 Task: Search one way flight ticket for 2 adults, 2 children, 2 infants in seat in first from Milwaukee: Milwaukee Mitchell International Airport to Greensboro: Piedmont Triad International Airport on 5-1-2023. Choice of flights is JetBlue. Number of bags: 1 carry on bag and 2 checked bags. Price is upto 86000. Outbound departure time preference is 10:30.
Action: Mouse moved to (253, 429)
Screenshot: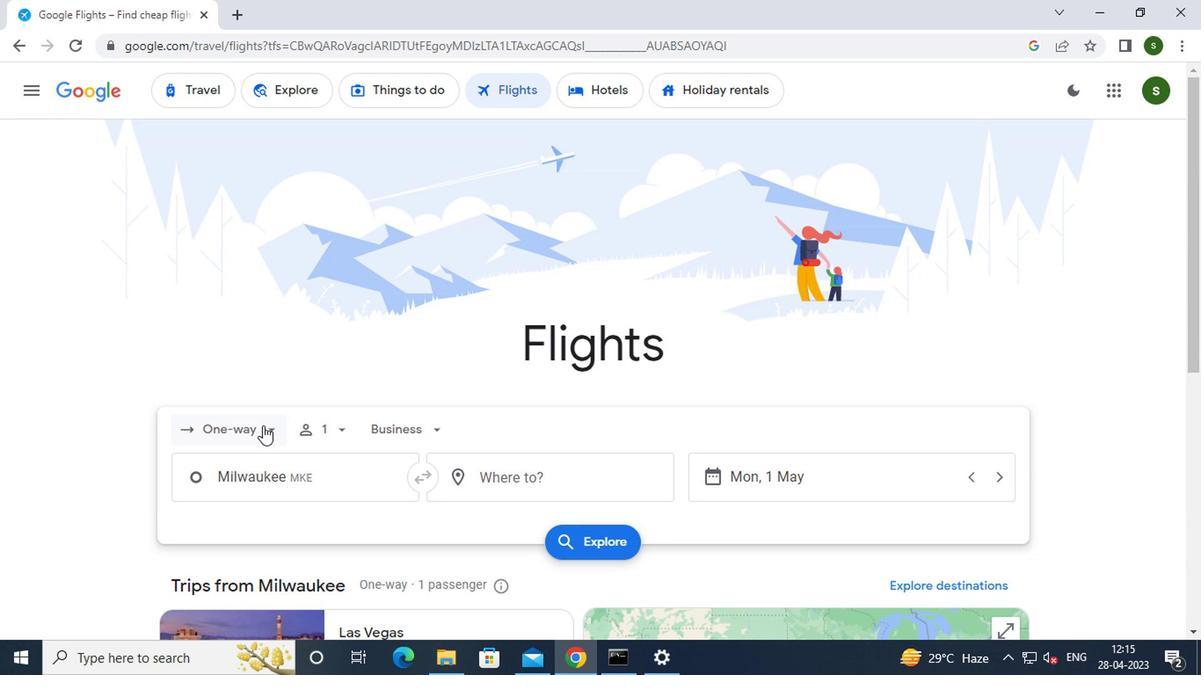 
Action: Mouse pressed left at (253, 429)
Screenshot: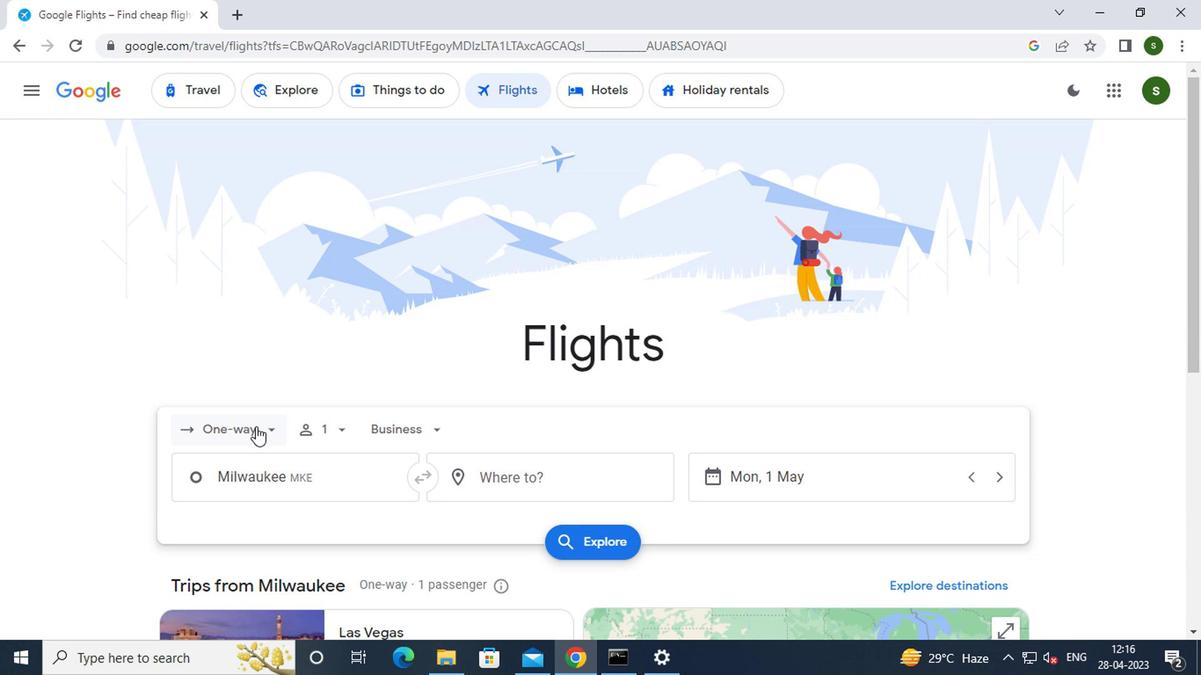 
Action: Mouse moved to (247, 508)
Screenshot: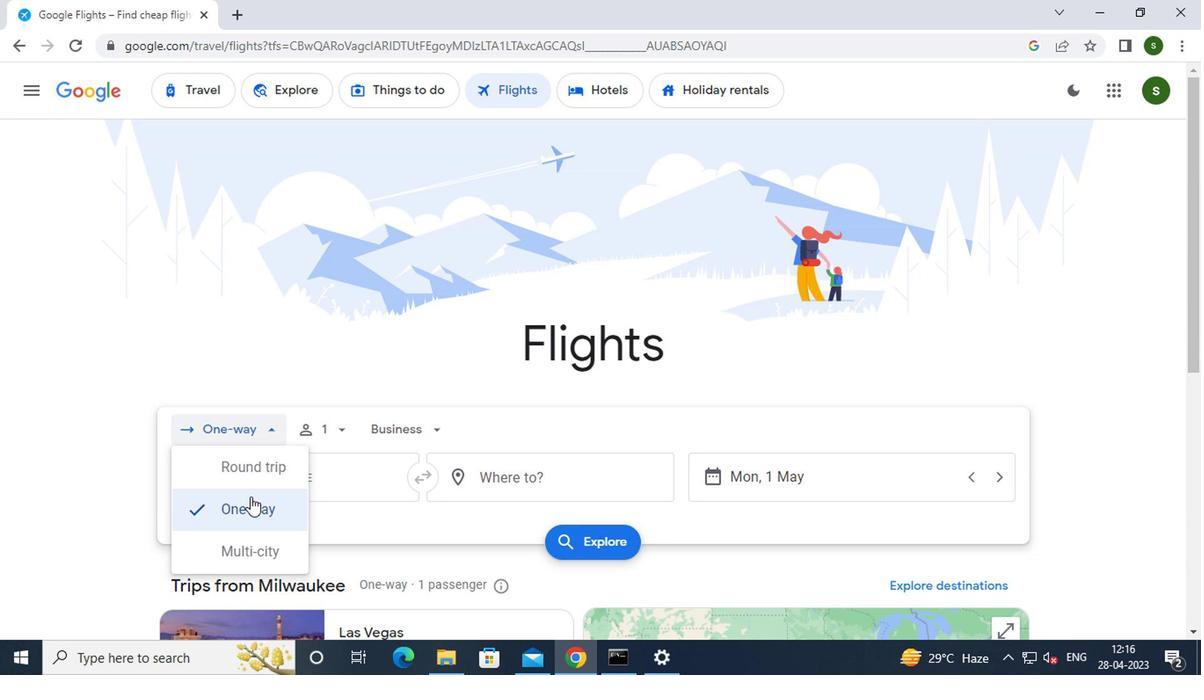 
Action: Mouse pressed left at (247, 508)
Screenshot: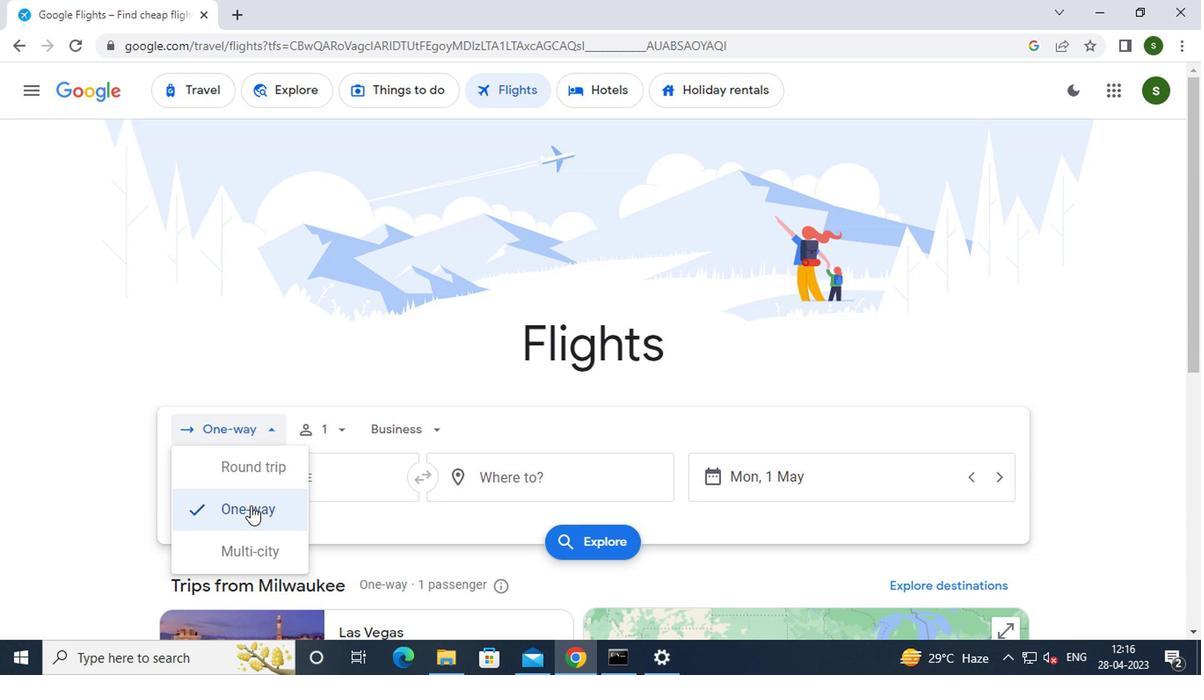 
Action: Mouse moved to (344, 426)
Screenshot: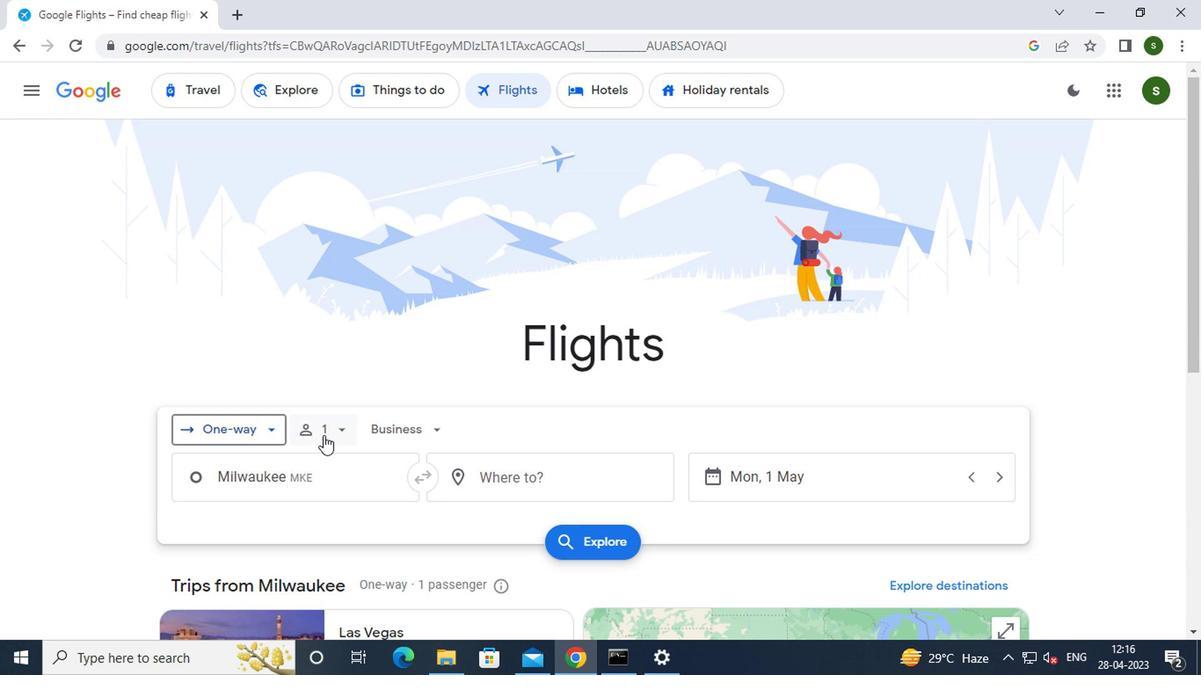 
Action: Mouse pressed left at (344, 426)
Screenshot: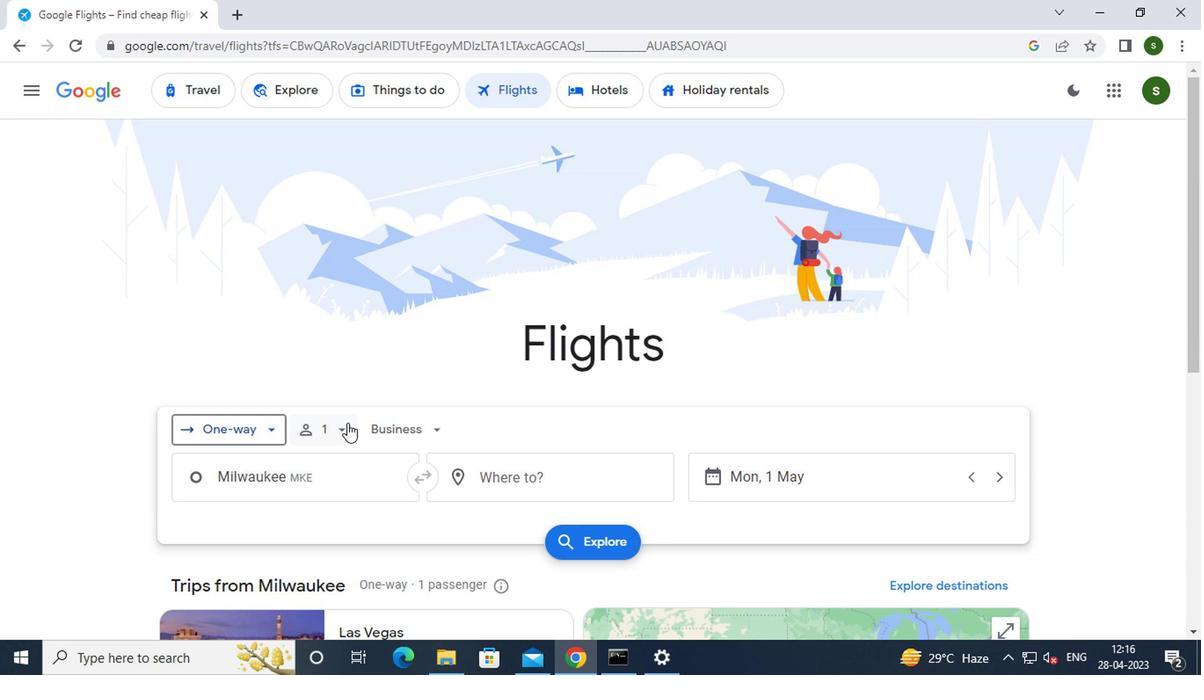 
Action: Mouse moved to (468, 475)
Screenshot: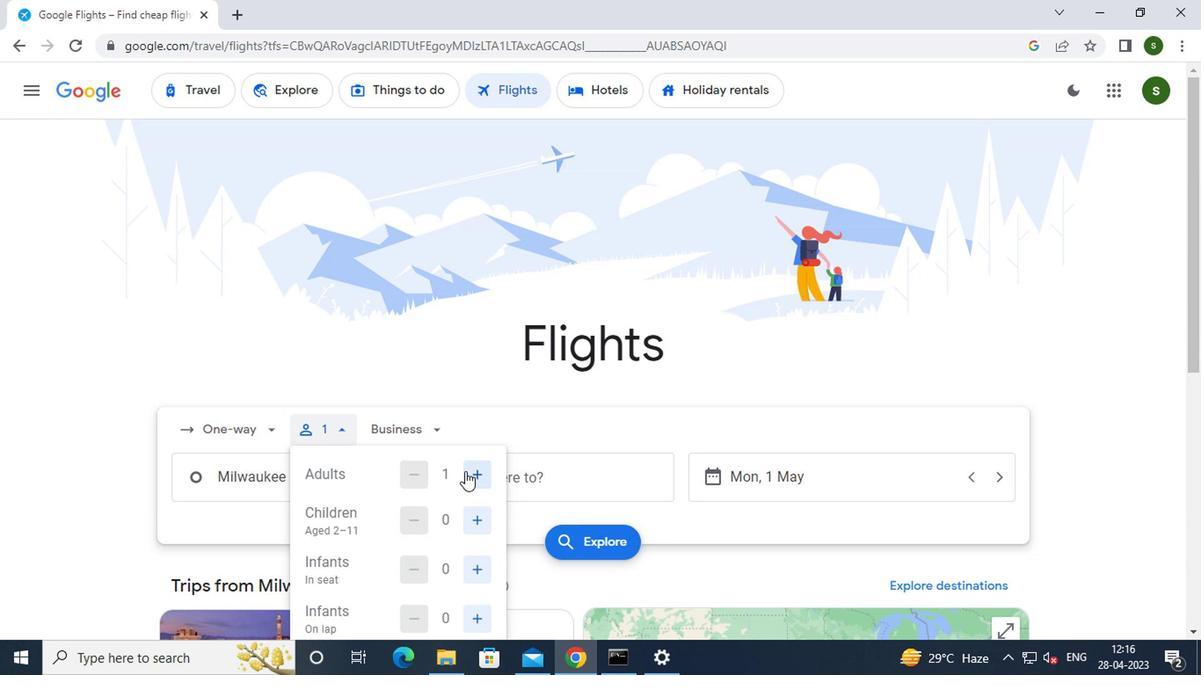 
Action: Mouse pressed left at (468, 475)
Screenshot: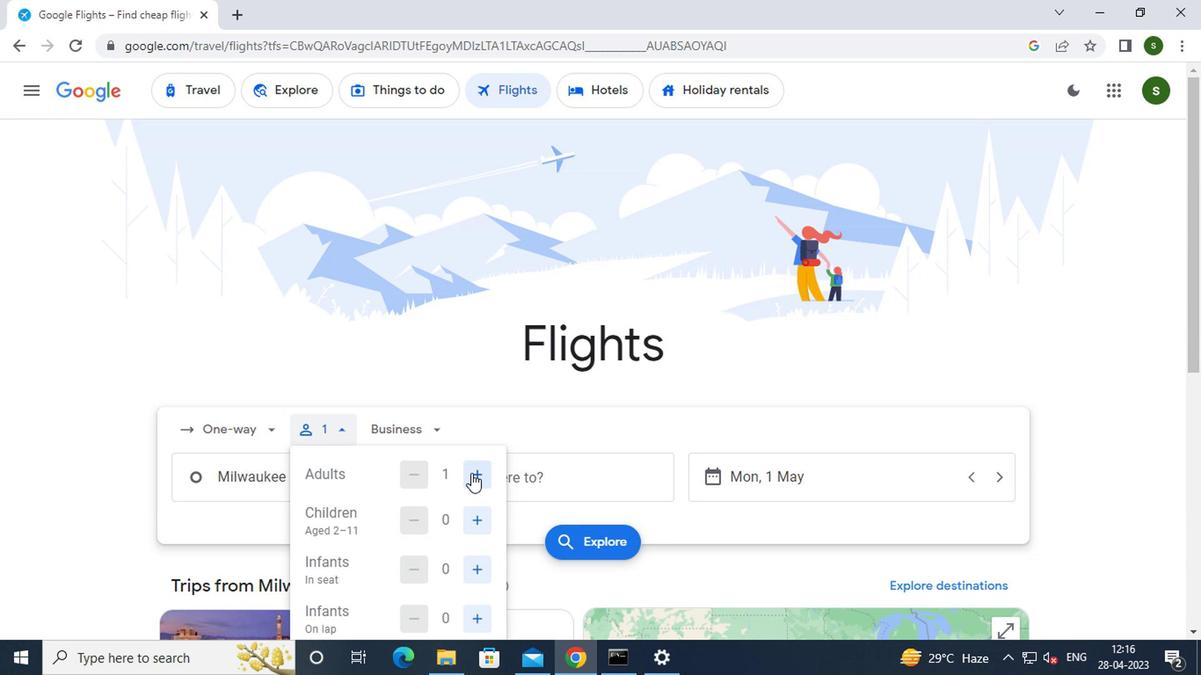 
Action: Mouse moved to (475, 525)
Screenshot: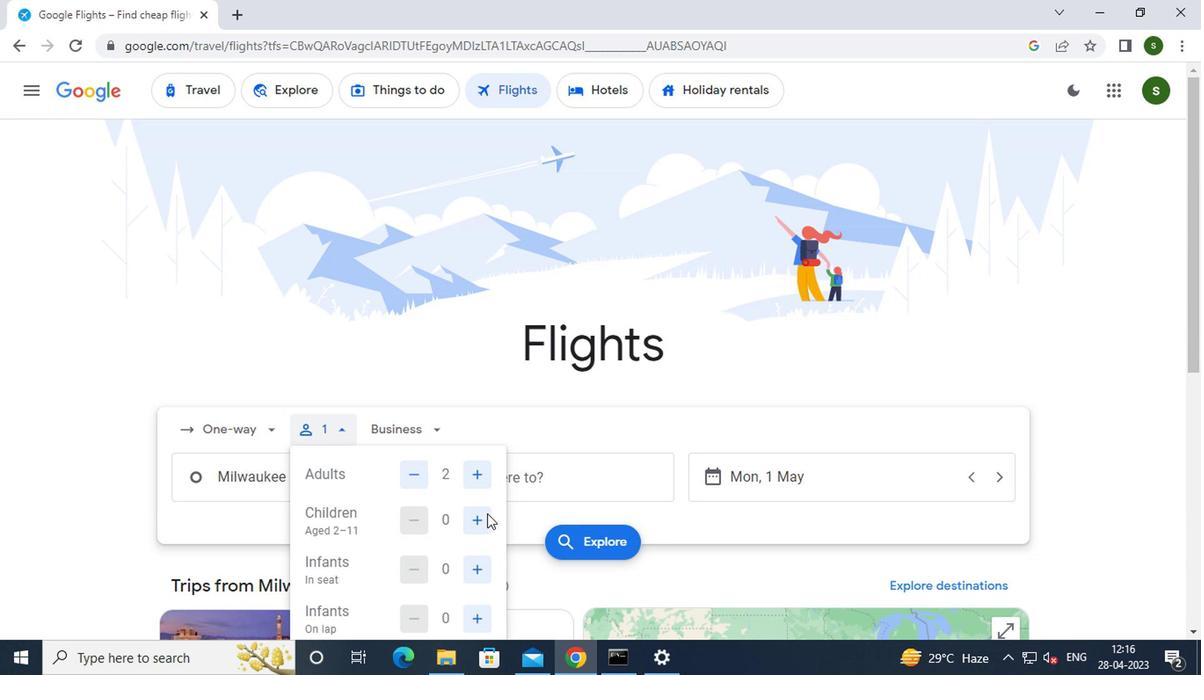 
Action: Mouse pressed left at (475, 525)
Screenshot: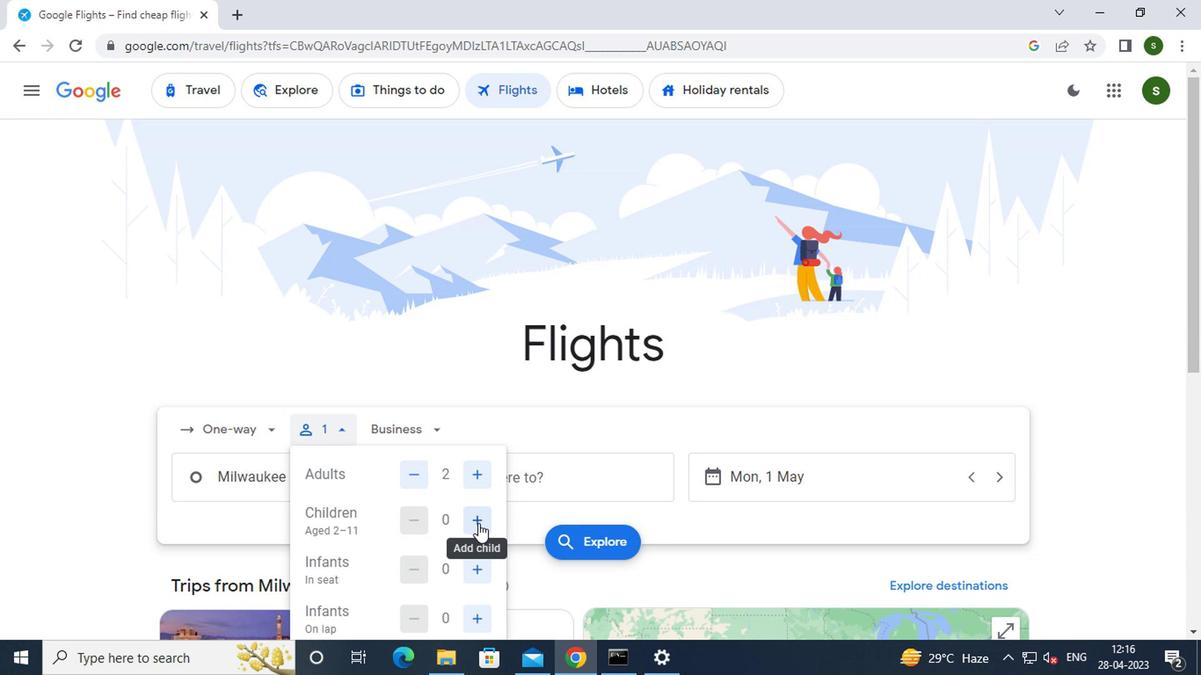 
Action: Mouse pressed left at (475, 525)
Screenshot: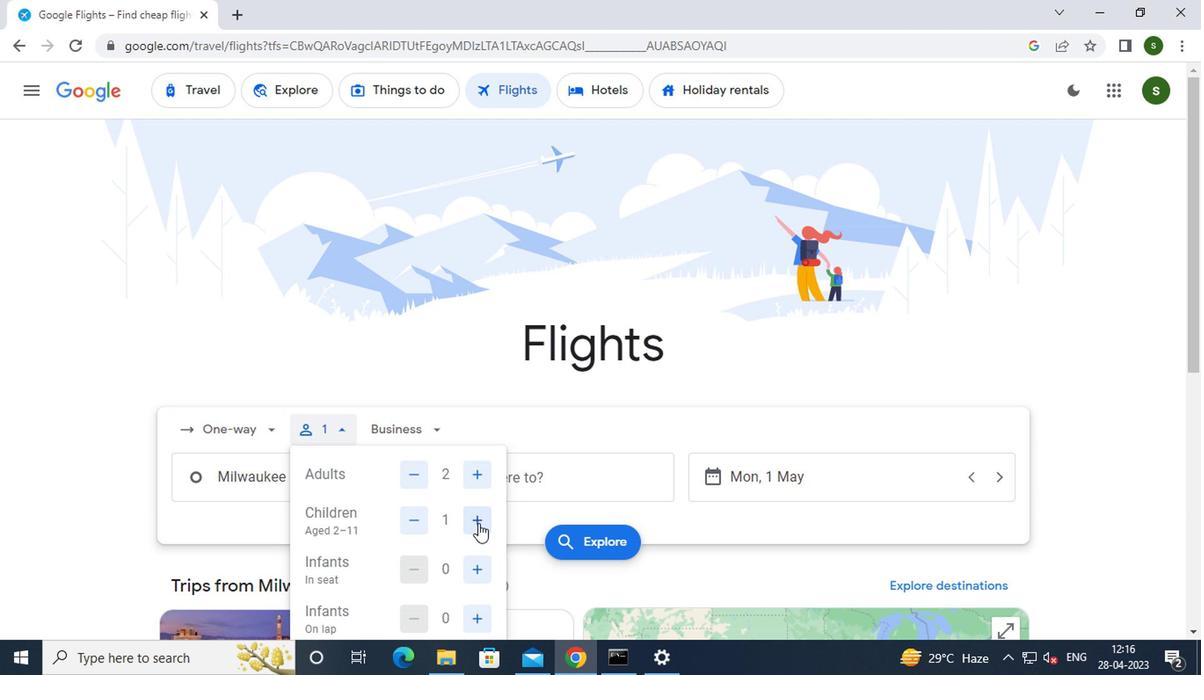 
Action: Mouse moved to (472, 563)
Screenshot: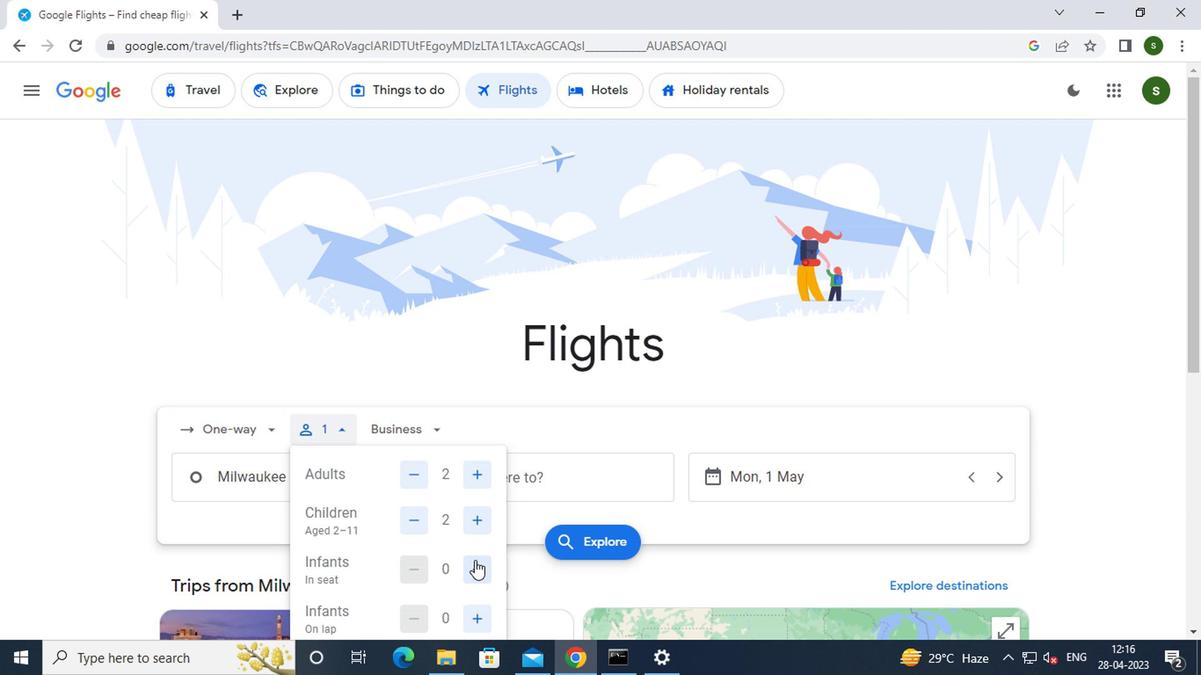 
Action: Mouse pressed left at (472, 563)
Screenshot: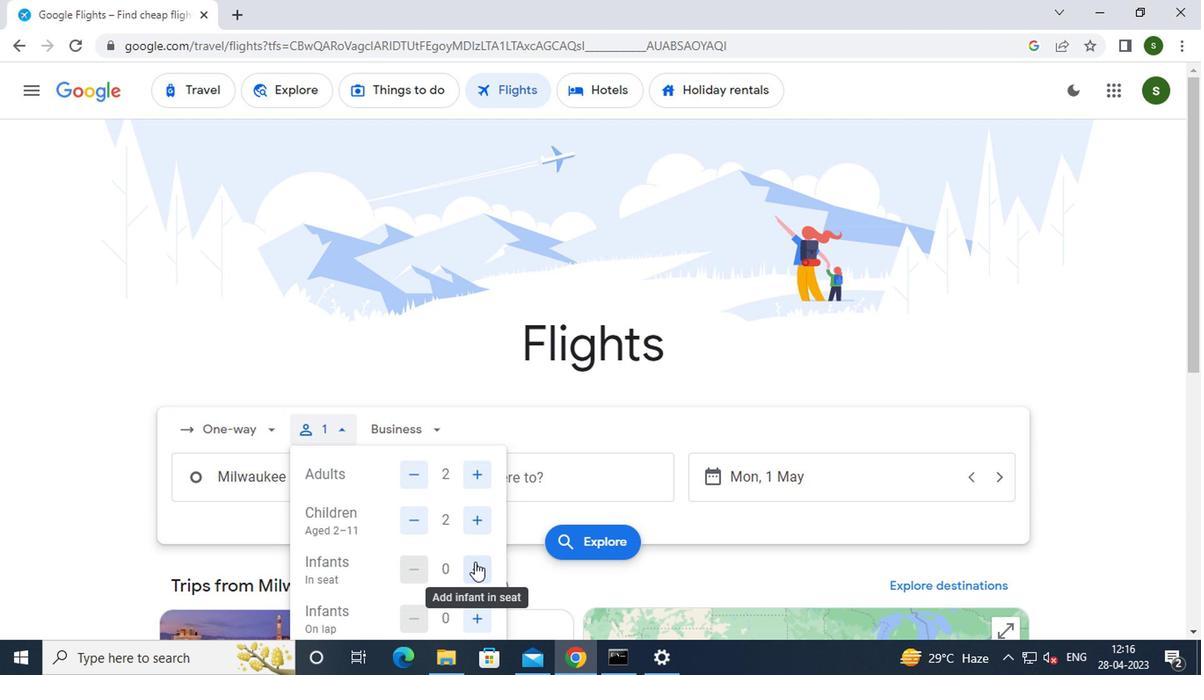 
Action: Mouse pressed left at (472, 563)
Screenshot: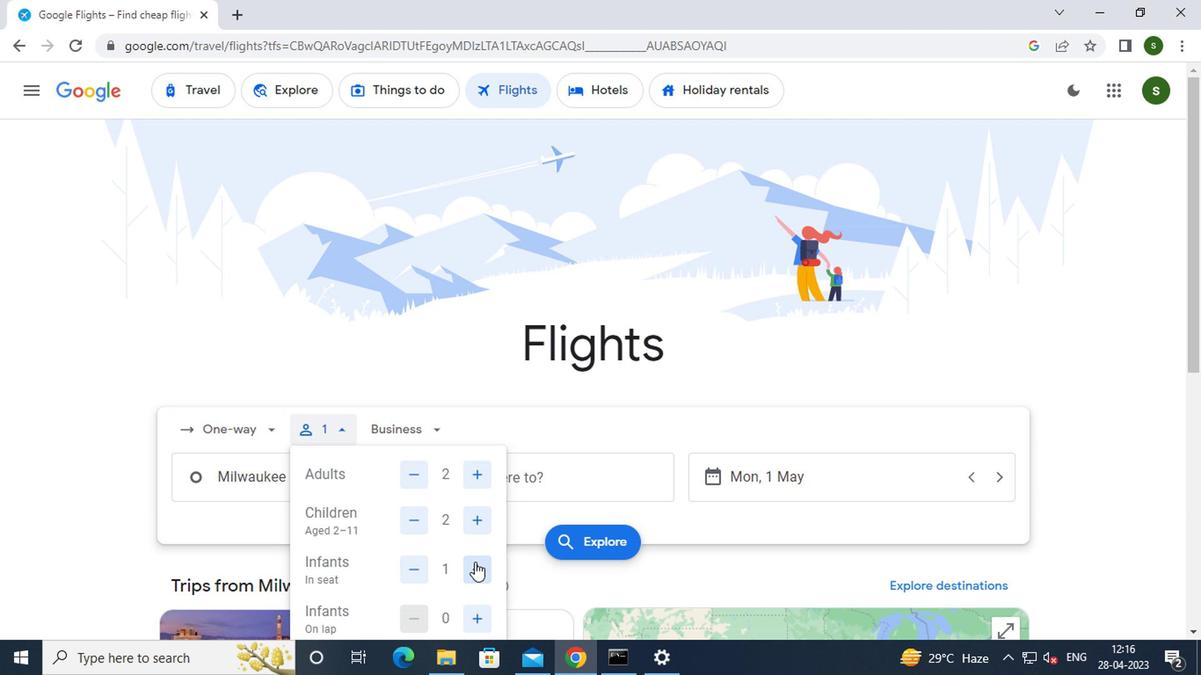 
Action: Mouse moved to (425, 426)
Screenshot: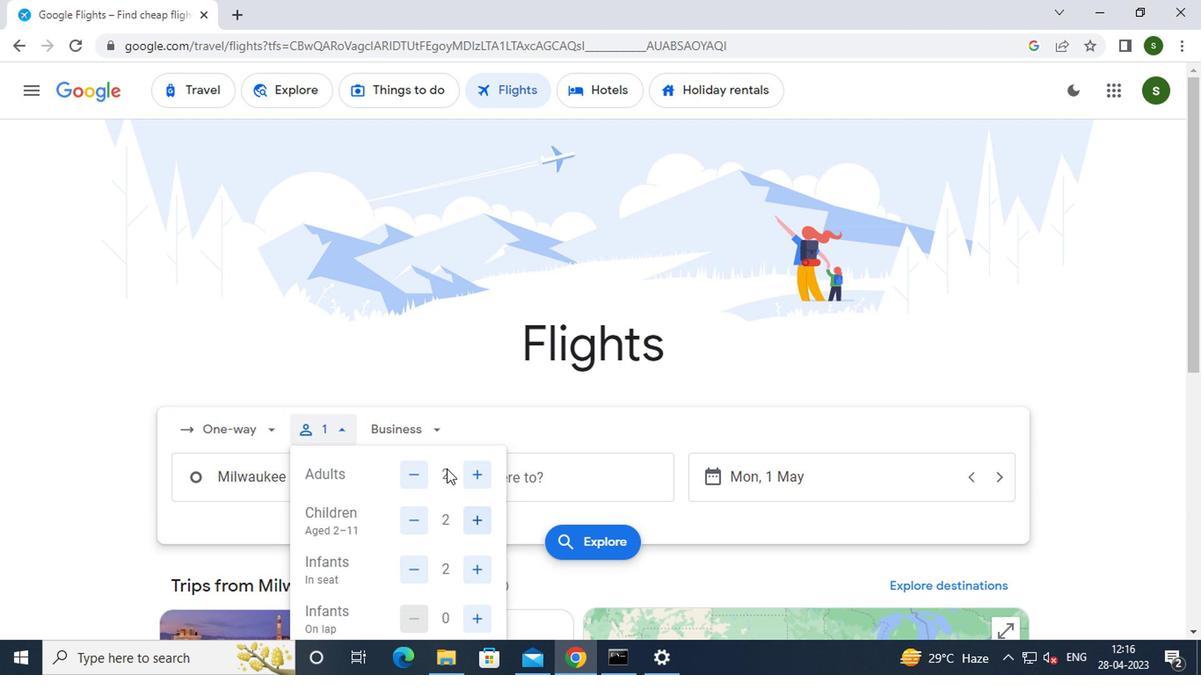 
Action: Mouse pressed left at (425, 426)
Screenshot: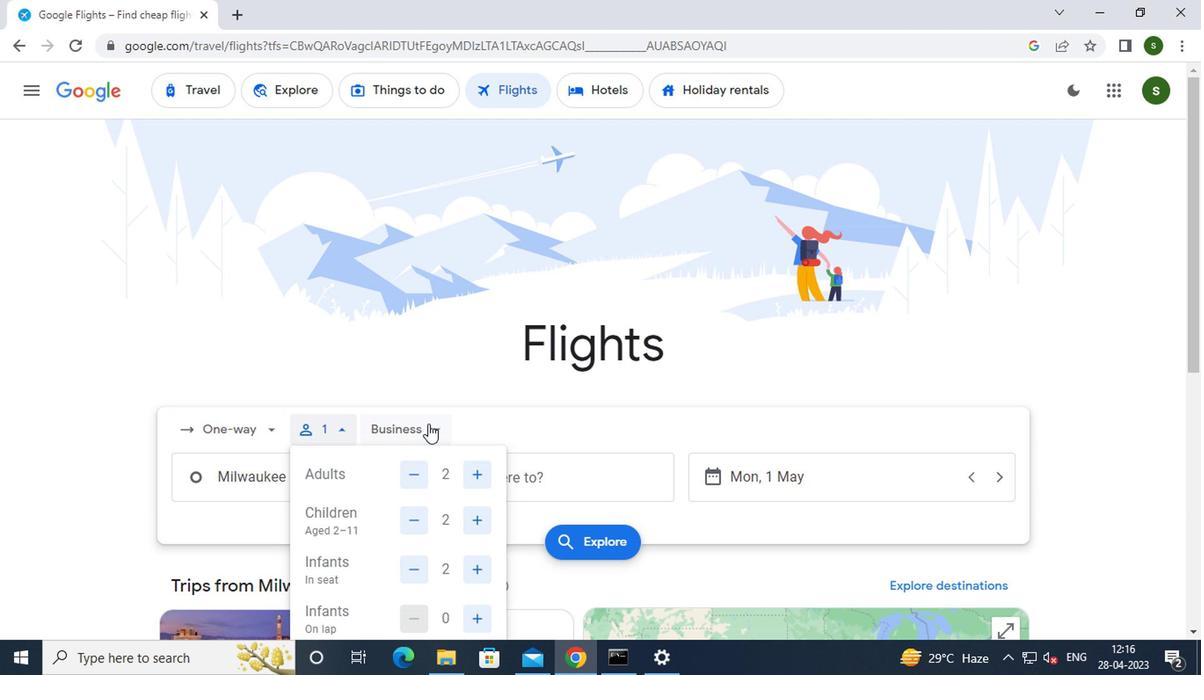 
Action: Mouse moved to (437, 601)
Screenshot: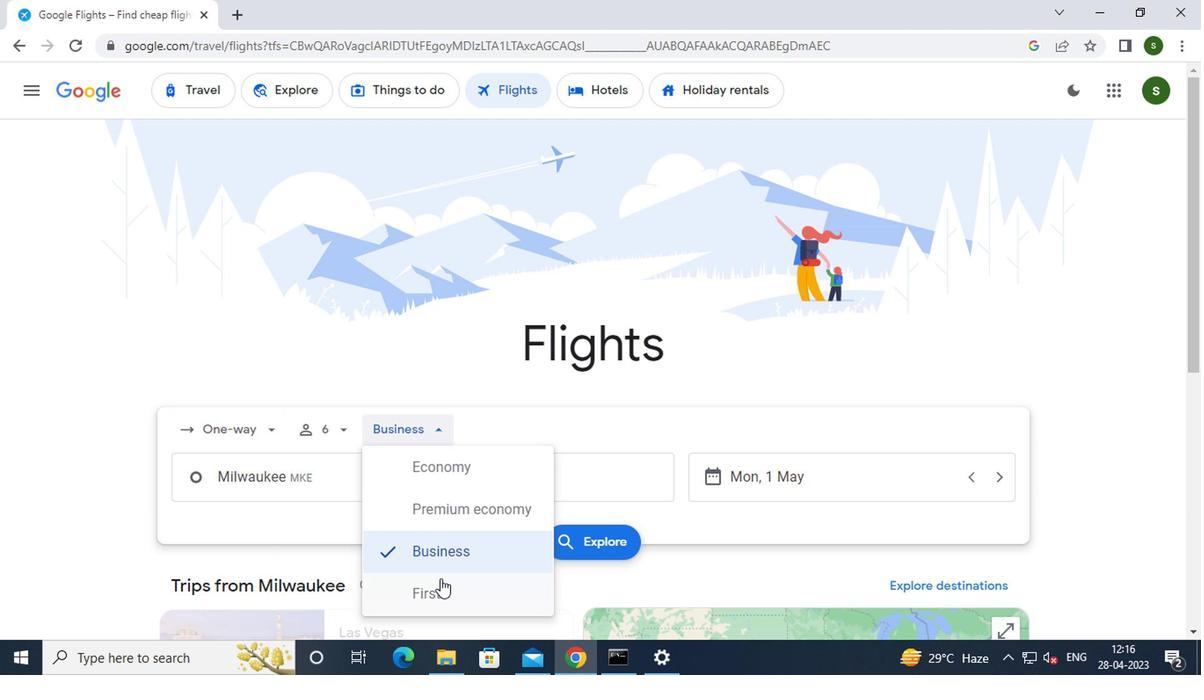 
Action: Mouse pressed left at (437, 601)
Screenshot: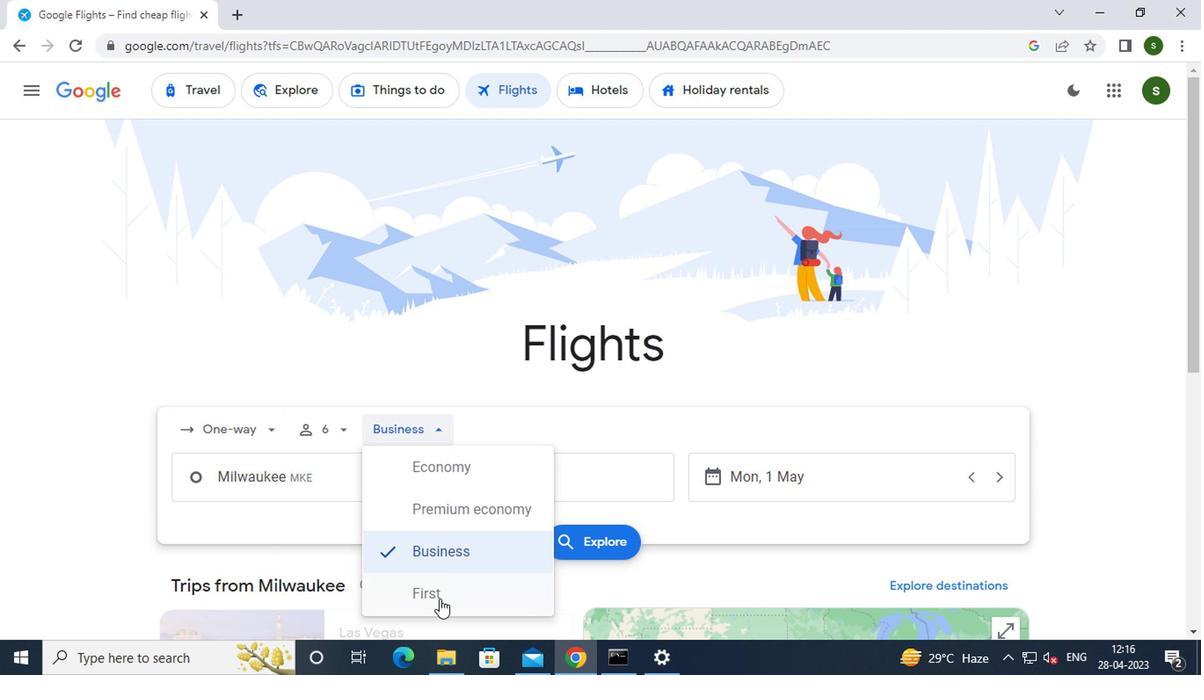 
Action: Mouse moved to (300, 488)
Screenshot: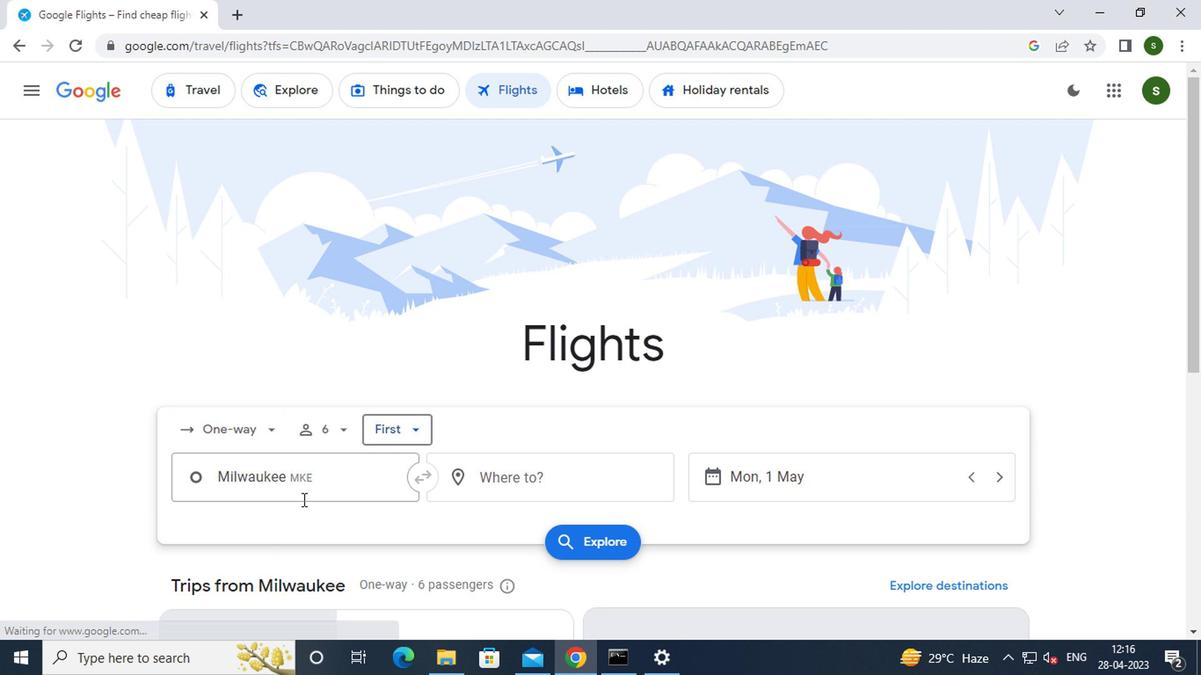 
Action: Mouse pressed left at (300, 488)
Screenshot: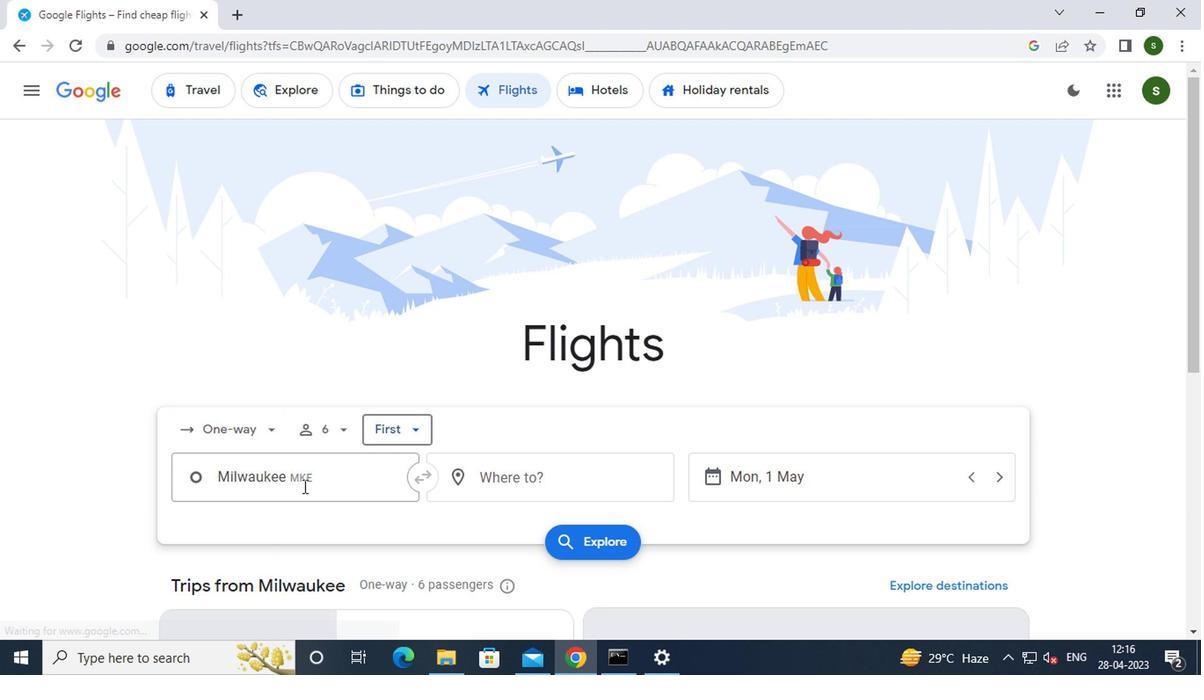 
Action: Key pressed <Key.backspace><Key.caps_lock>m<Key.caps_lock>ilwaukee
Screenshot: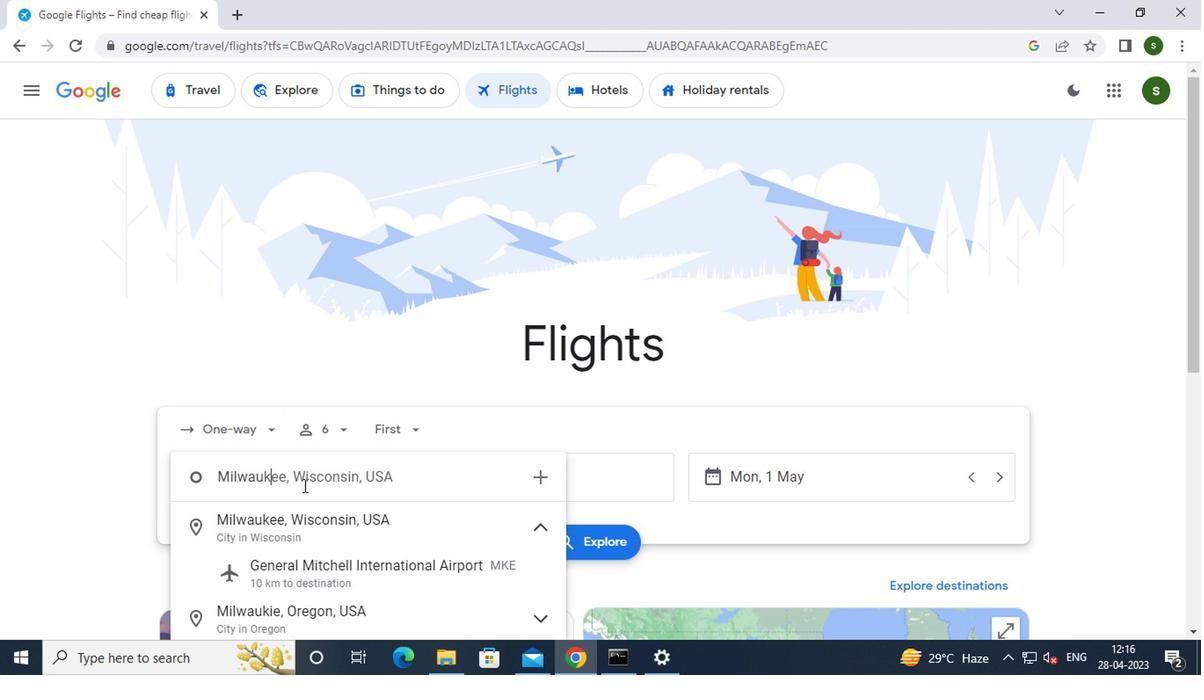 
Action: Mouse moved to (356, 566)
Screenshot: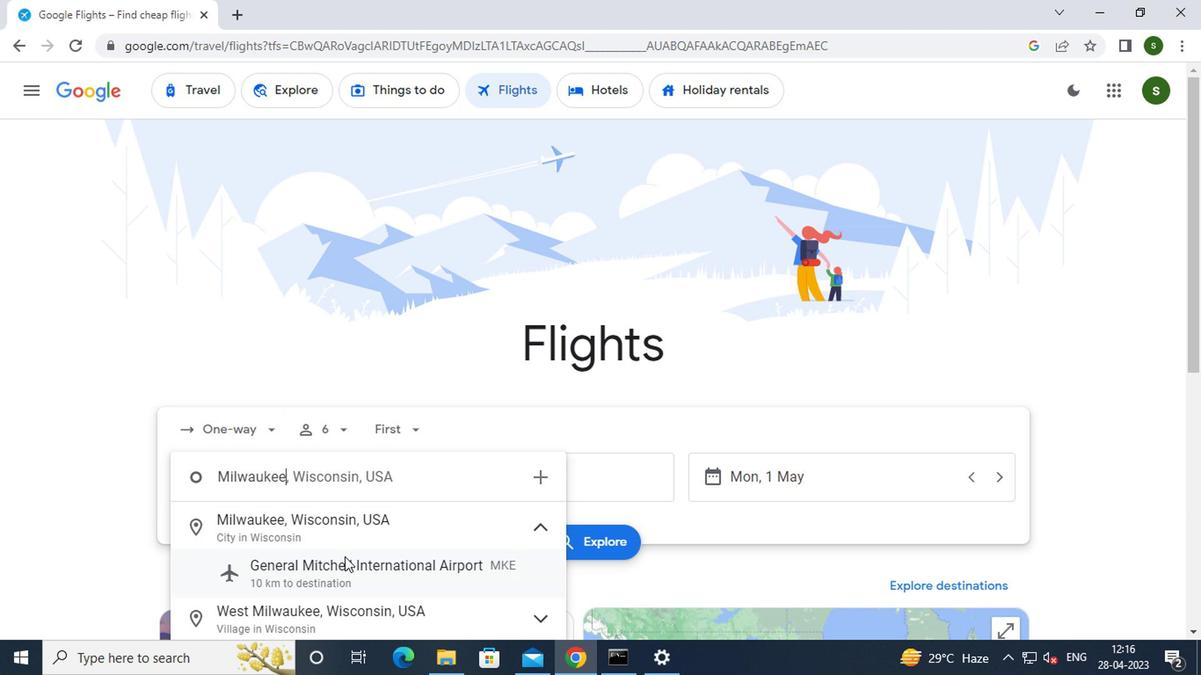 
Action: Mouse pressed left at (356, 566)
Screenshot: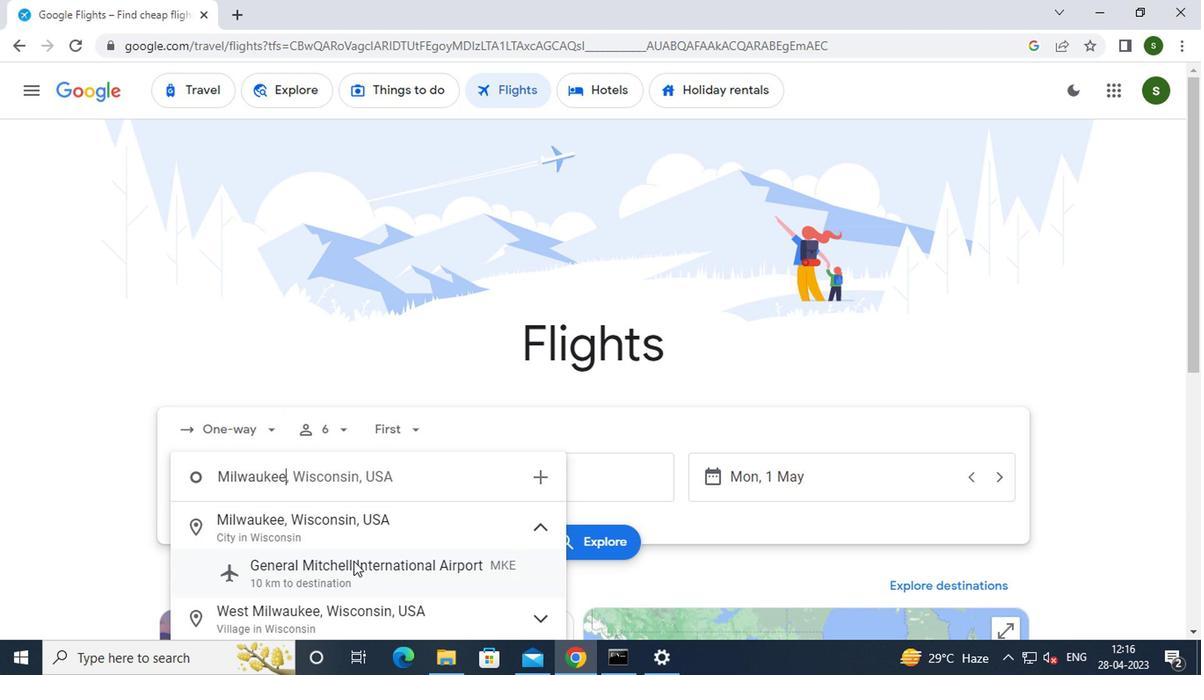 
Action: Mouse moved to (558, 492)
Screenshot: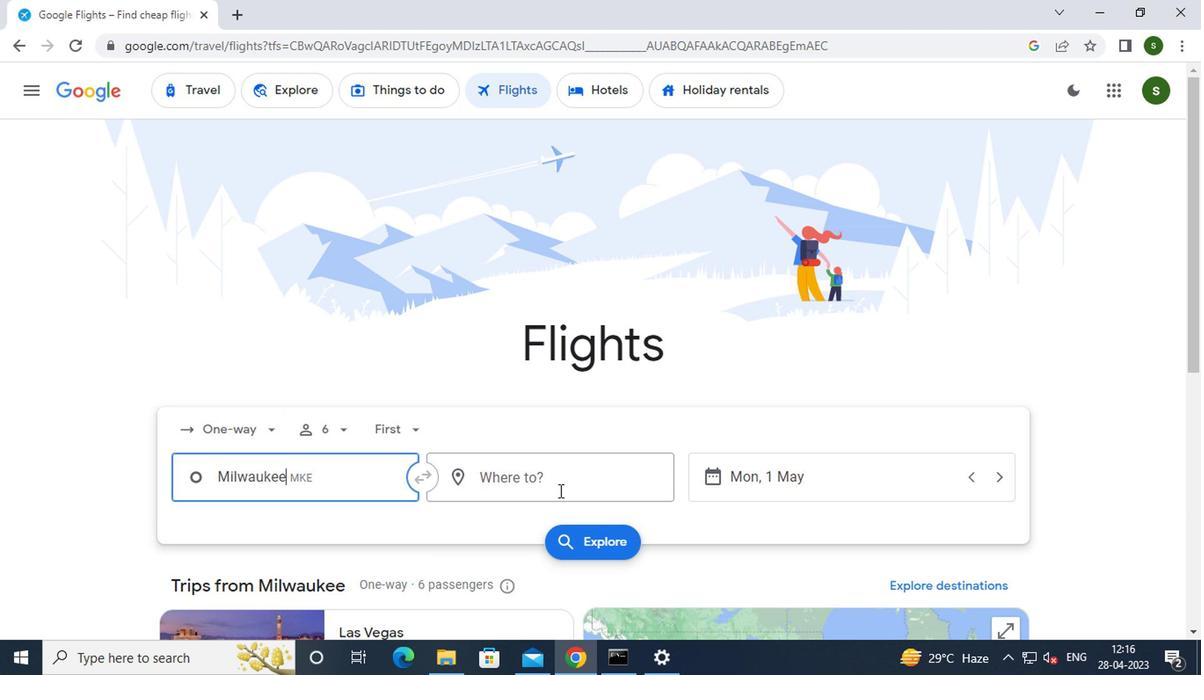
Action: Mouse pressed left at (558, 492)
Screenshot: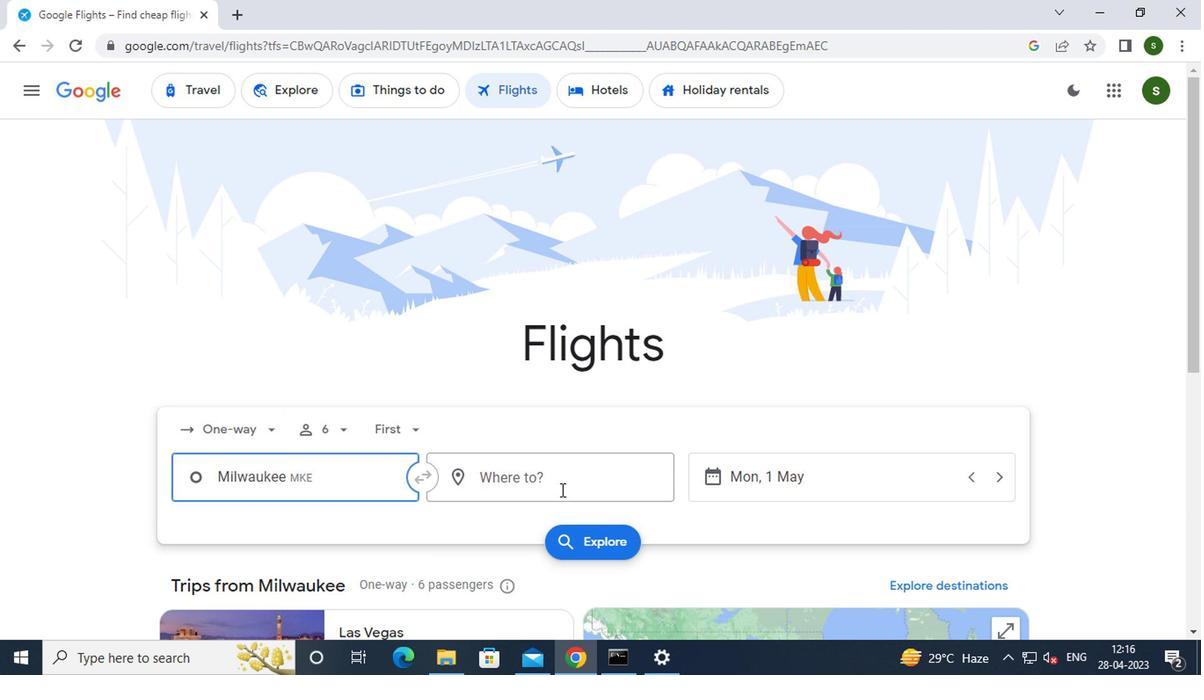 
Action: Key pressed <Key.caps_lock>g<Key.caps_lock>reensboro
Screenshot: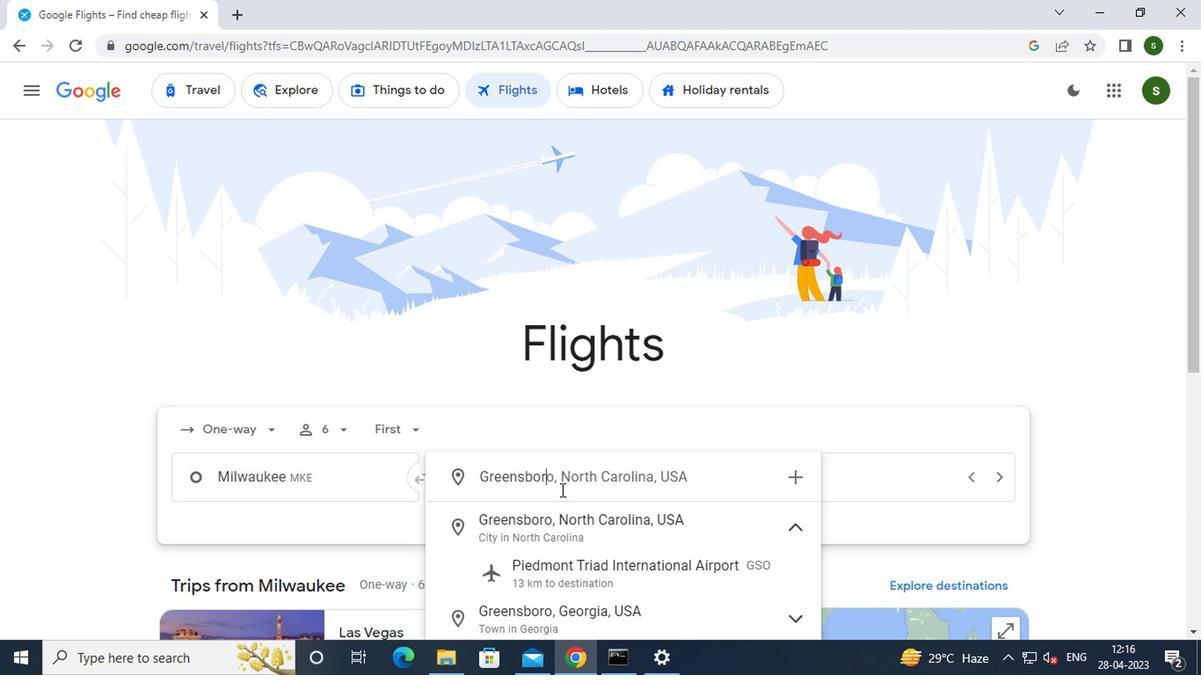 
Action: Mouse moved to (561, 581)
Screenshot: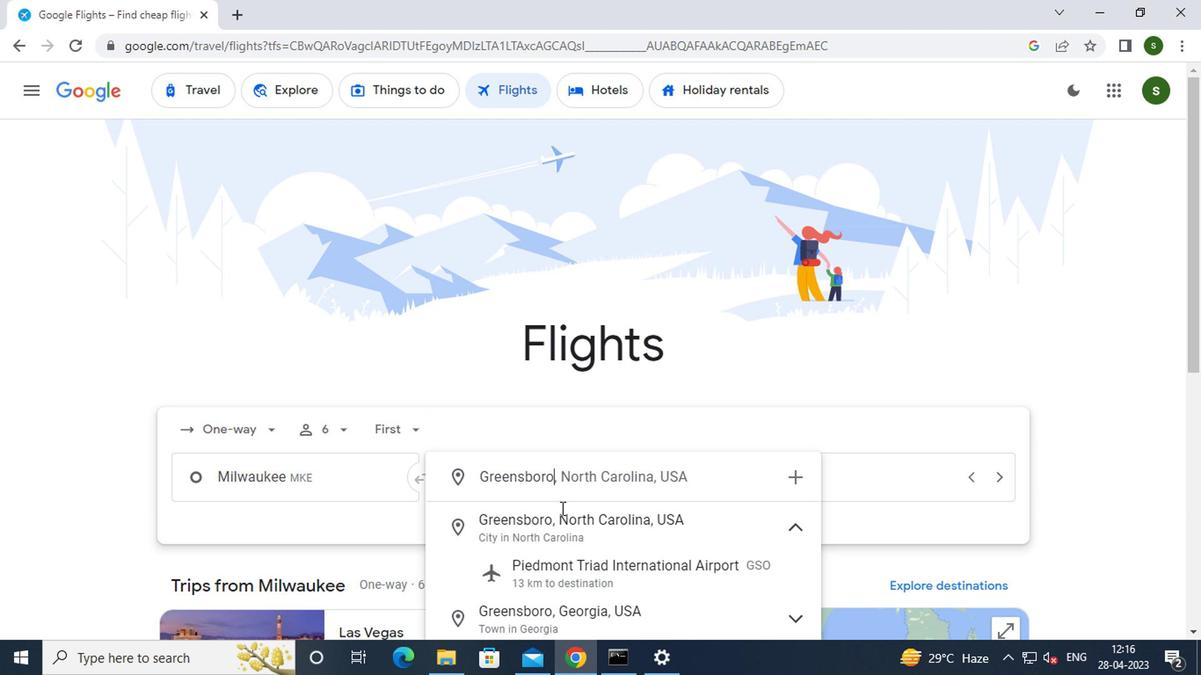 
Action: Mouse pressed left at (561, 581)
Screenshot: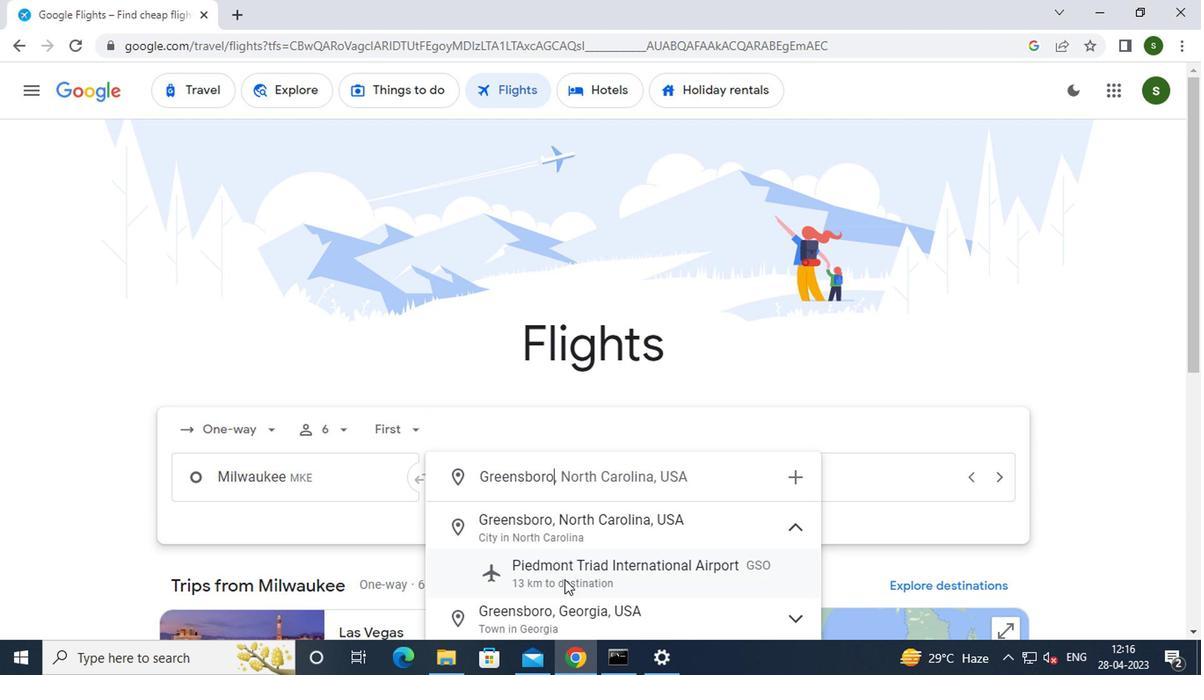 
Action: Mouse moved to (758, 481)
Screenshot: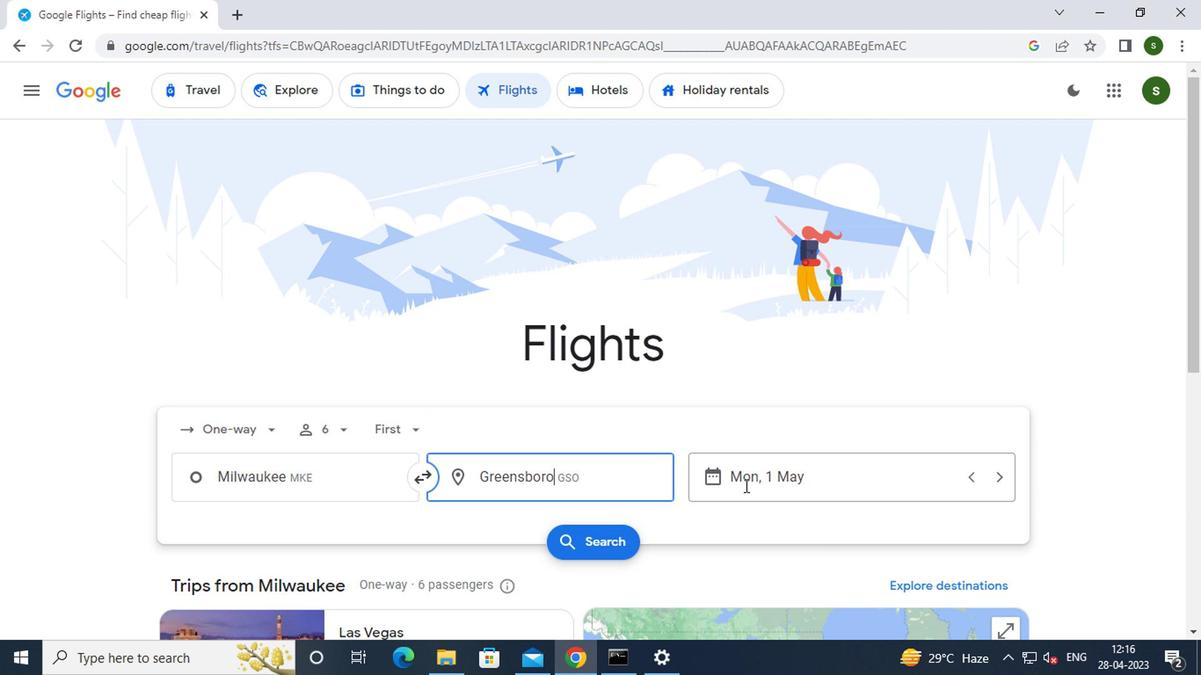 
Action: Mouse pressed left at (758, 481)
Screenshot: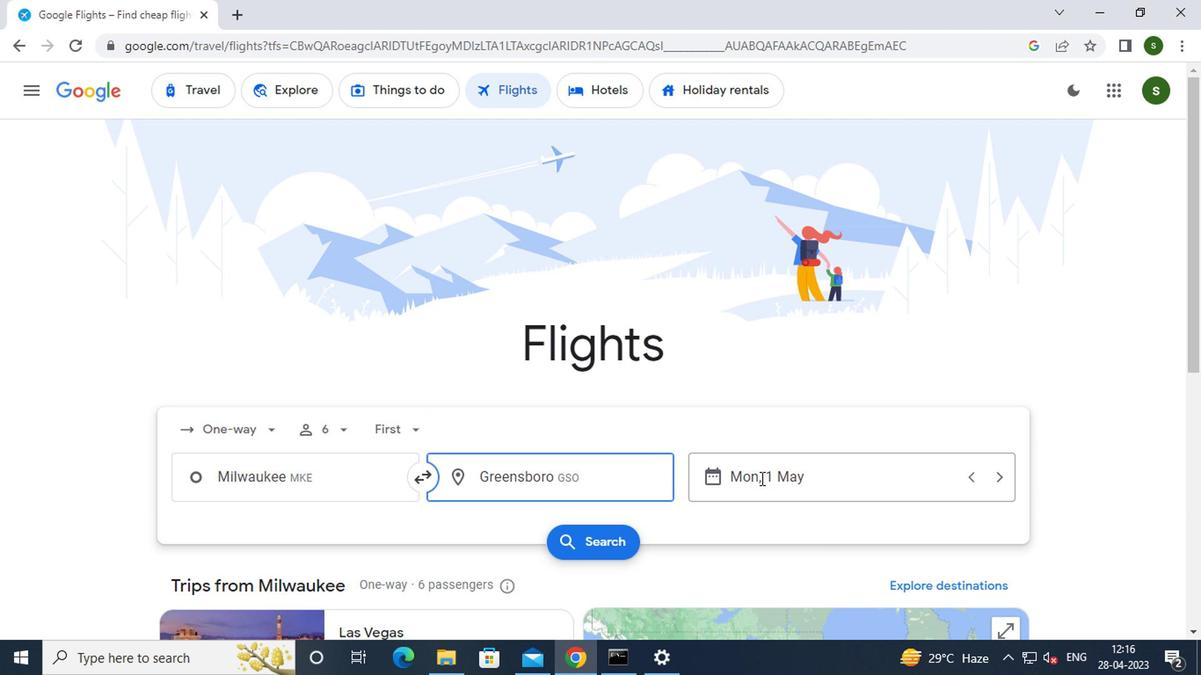 
Action: Mouse moved to (763, 334)
Screenshot: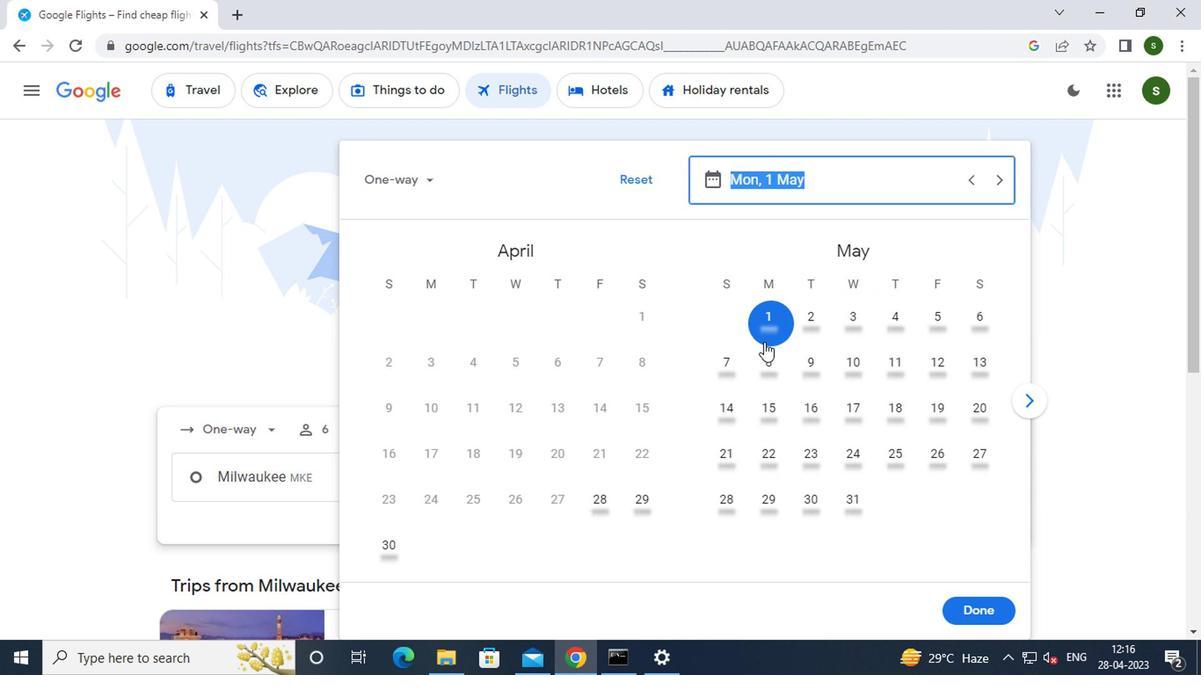 
Action: Mouse pressed left at (763, 334)
Screenshot: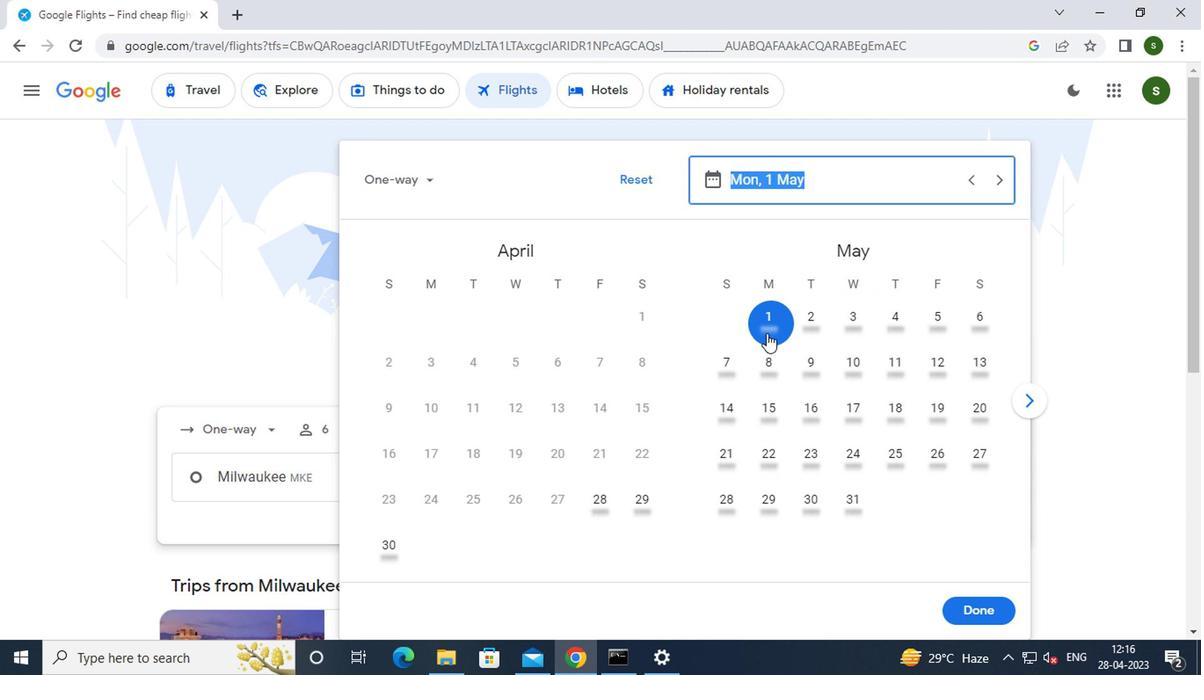 
Action: Mouse moved to (965, 611)
Screenshot: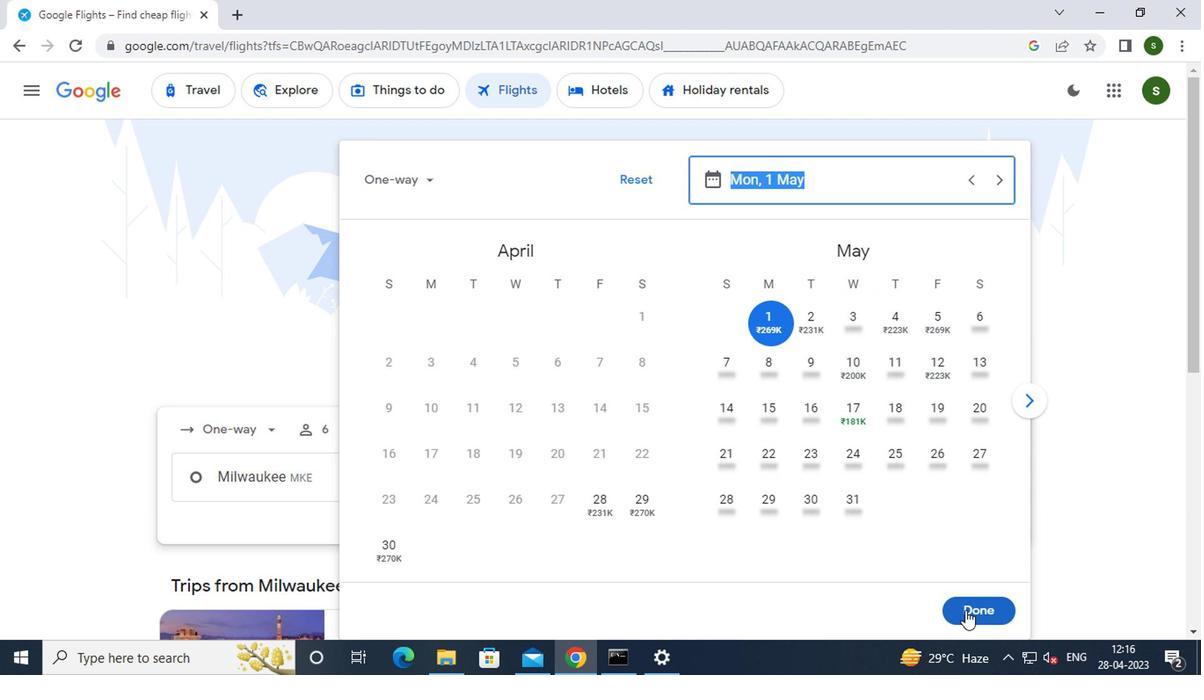 
Action: Mouse pressed left at (965, 611)
Screenshot: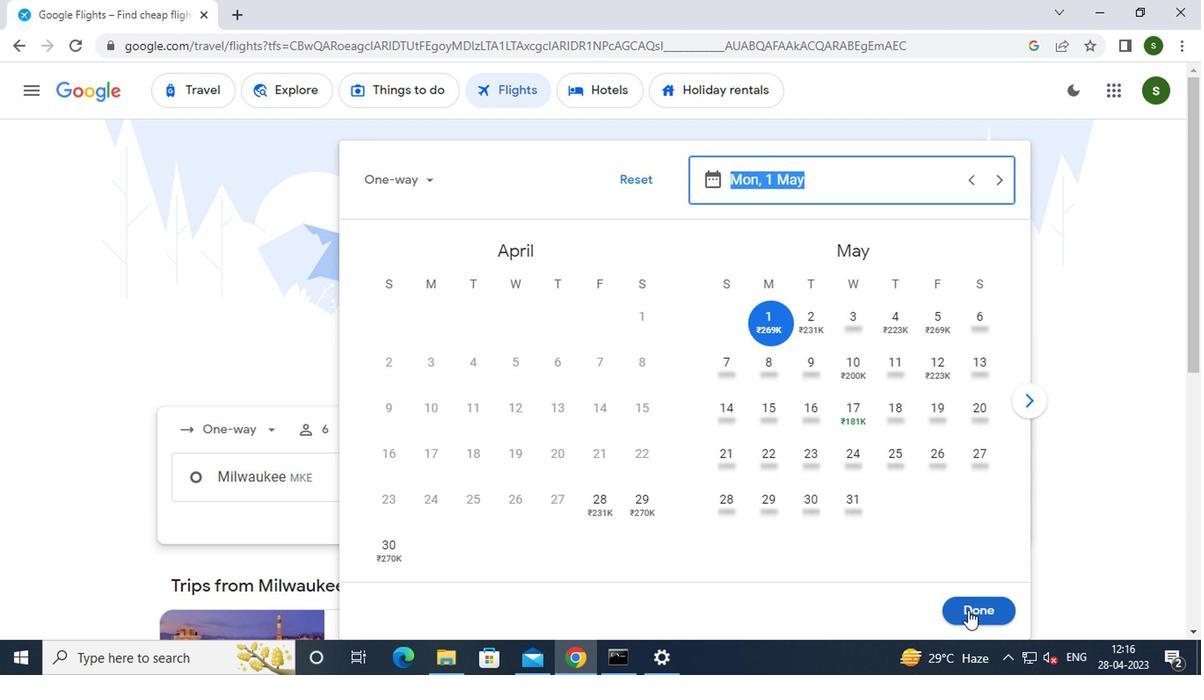 
Action: Mouse moved to (605, 541)
Screenshot: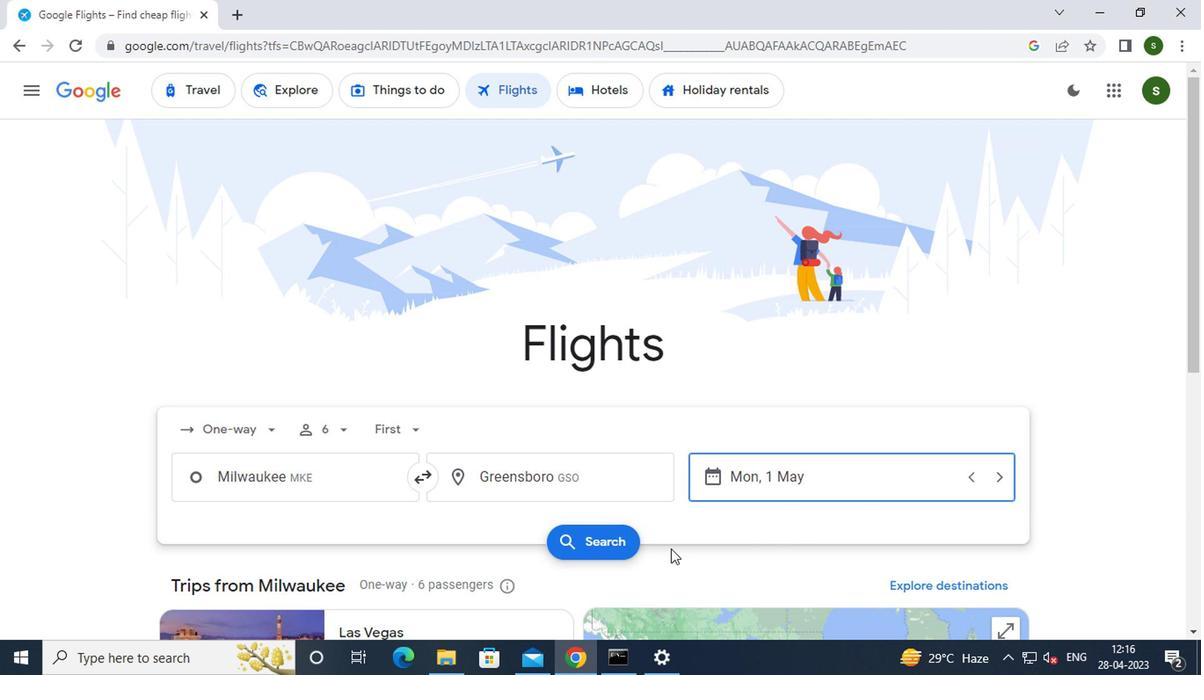 
Action: Mouse pressed left at (605, 541)
Screenshot: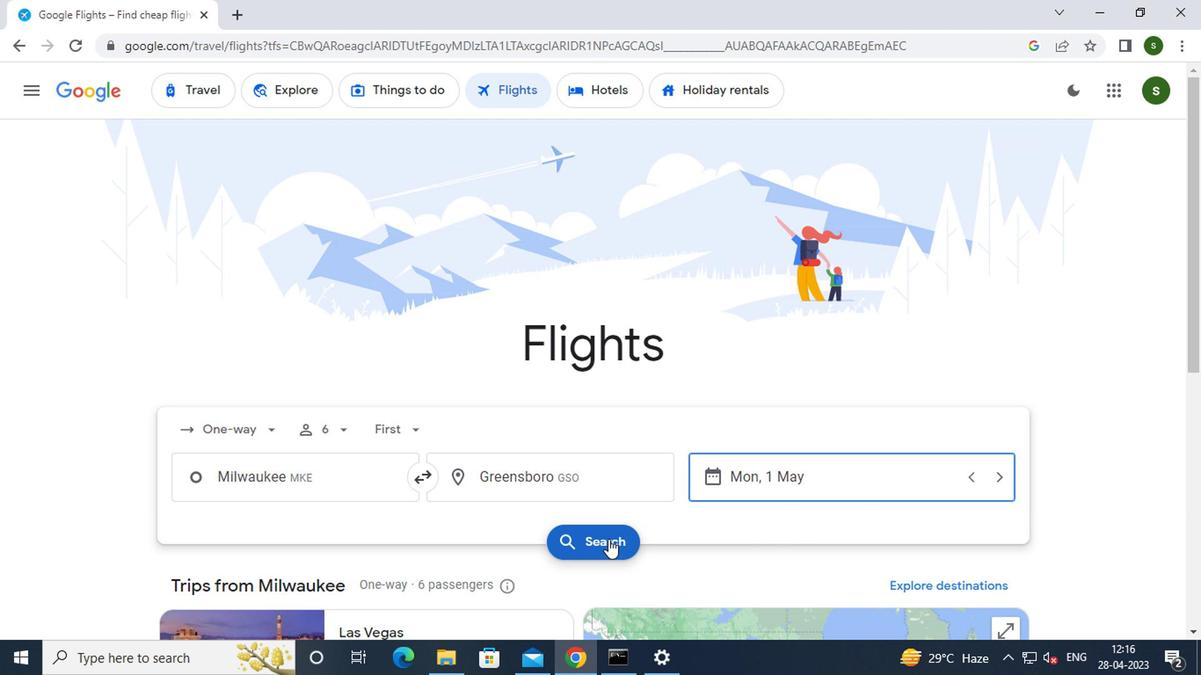 
Action: Mouse moved to (158, 240)
Screenshot: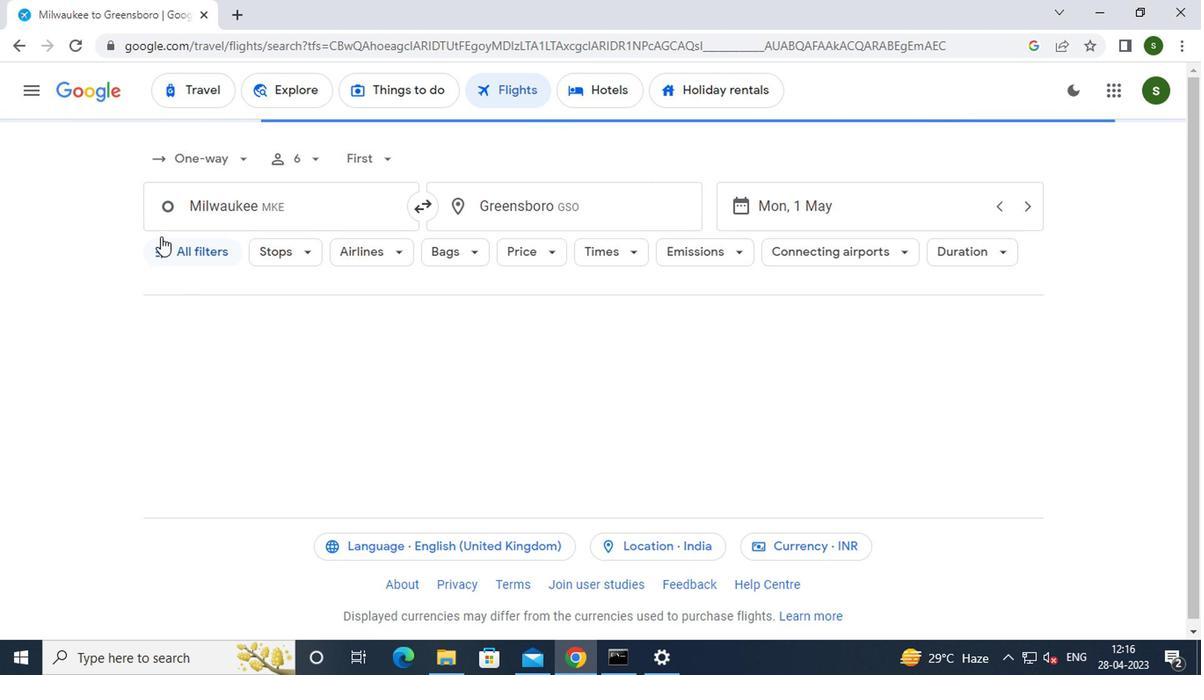 
Action: Mouse pressed left at (158, 240)
Screenshot: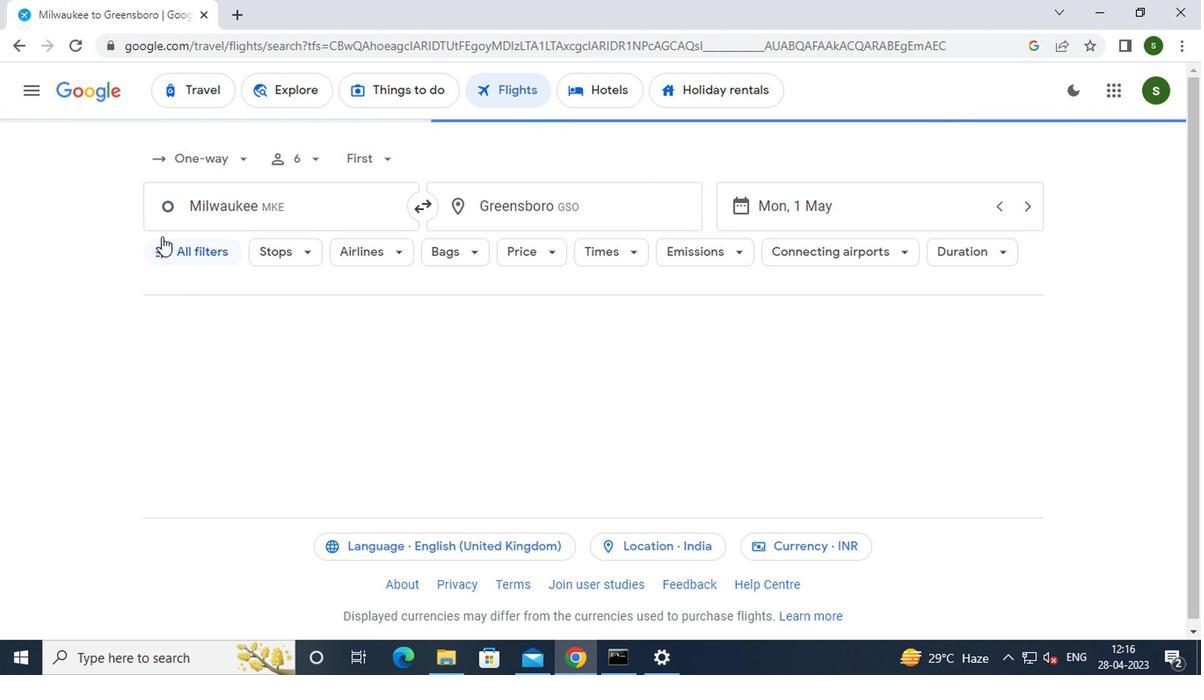 
Action: Mouse moved to (297, 339)
Screenshot: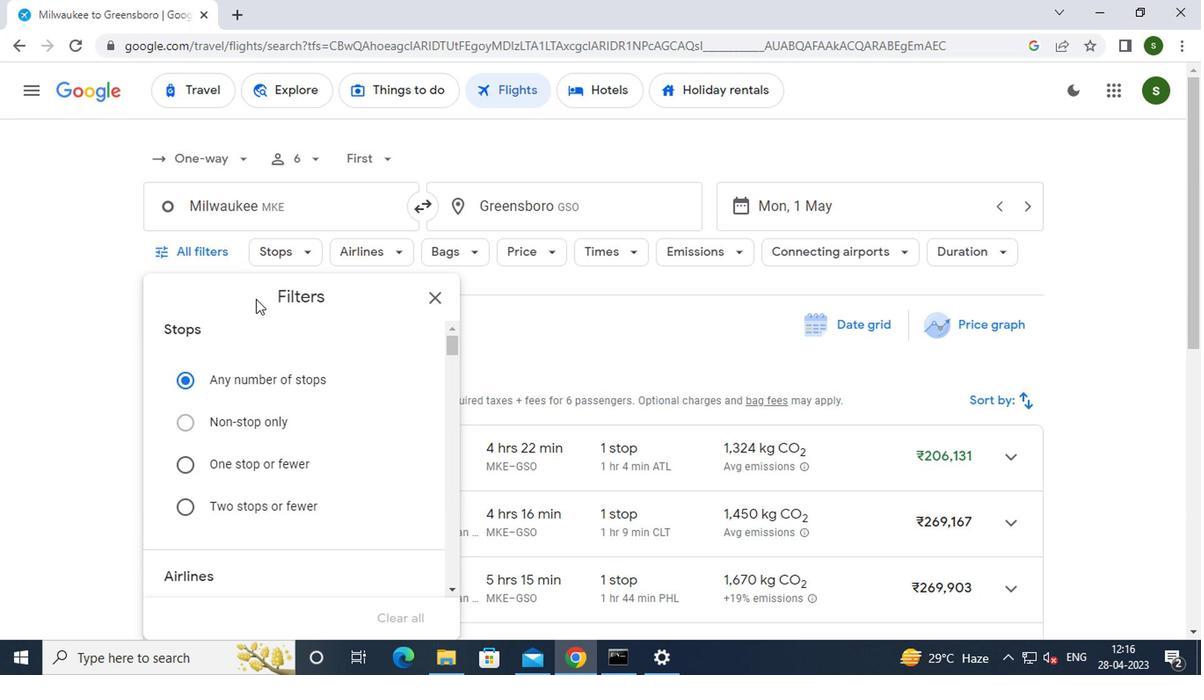 
Action: Mouse scrolled (297, 338) with delta (0, 0)
Screenshot: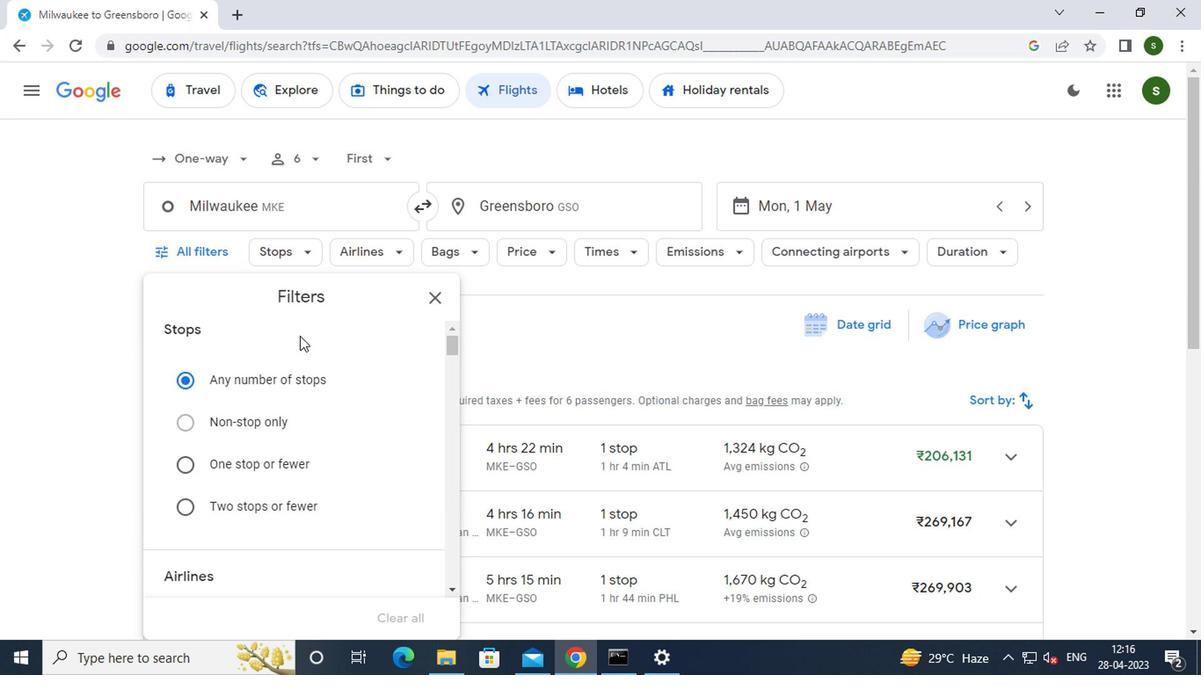 
Action: Mouse scrolled (297, 338) with delta (0, 0)
Screenshot: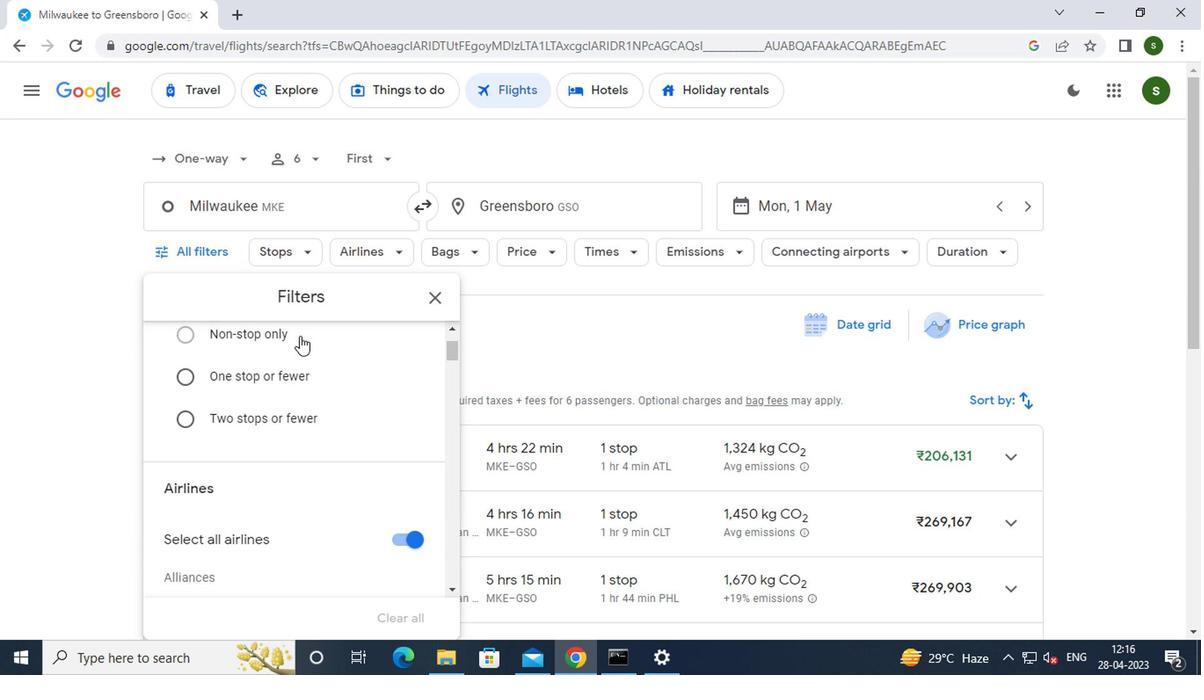 
Action: Mouse moved to (404, 459)
Screenshot: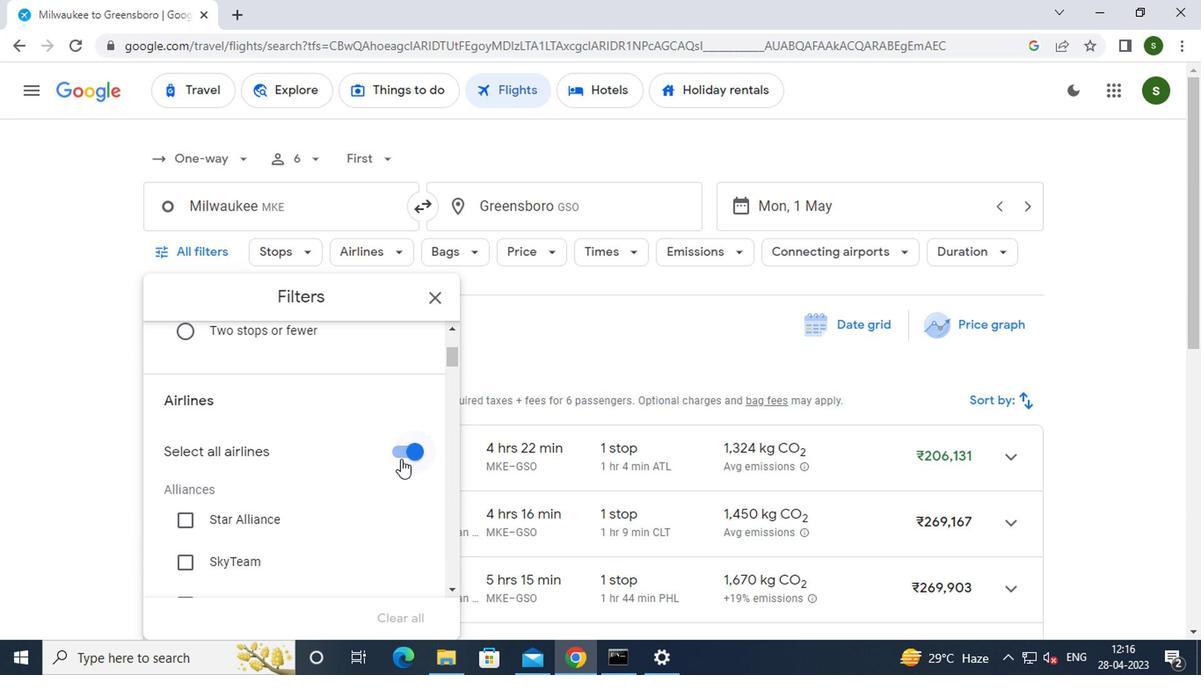 
Action: Mouse pressed left at (404, 459)
Screenshot: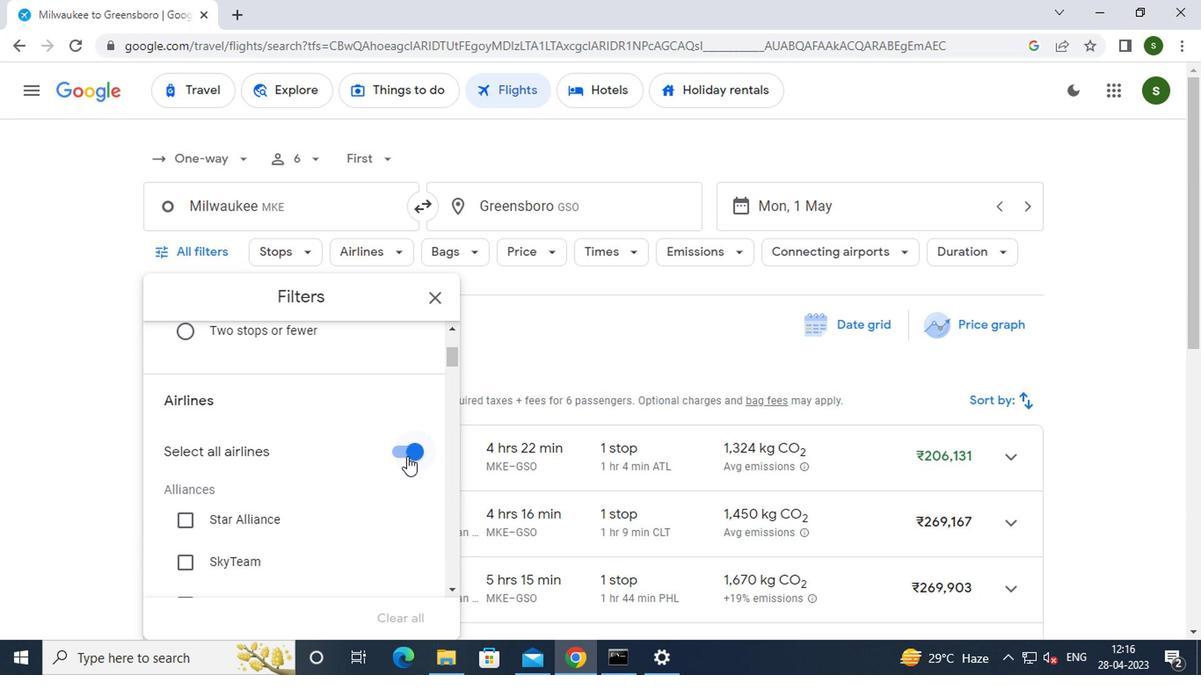 
Action: Mouse moved to (337, 454)
Screenshot: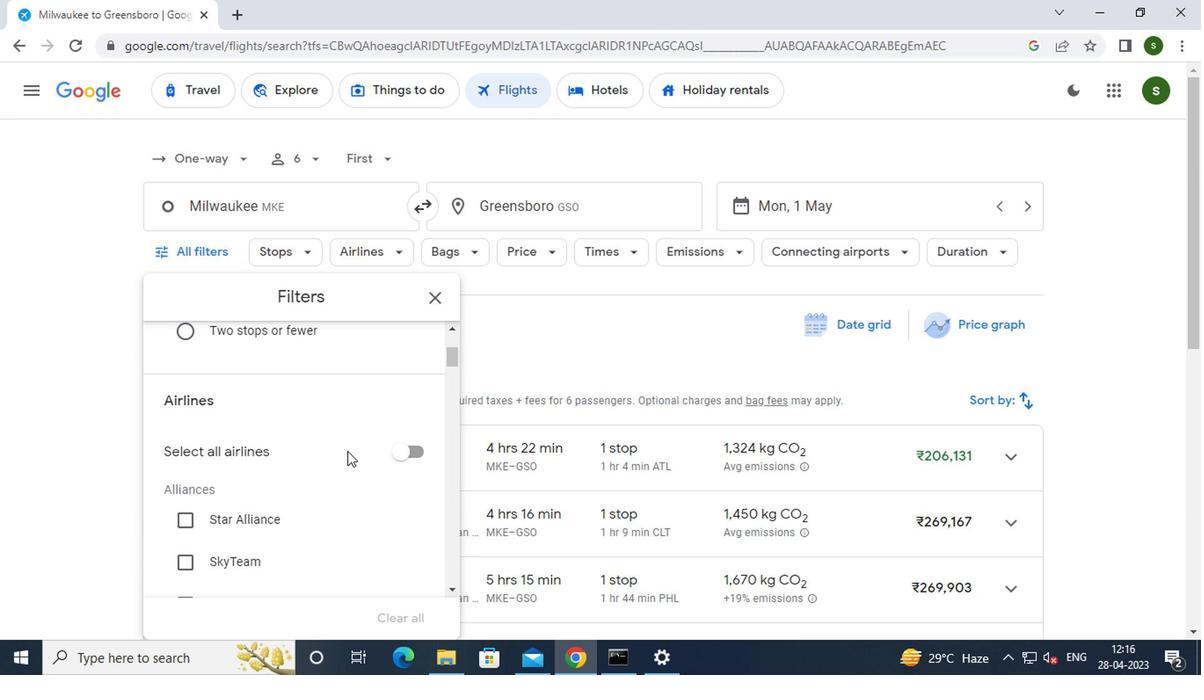 
Action: Mouse scrolled (337, 453) with delta (0, -1)
Screenshot: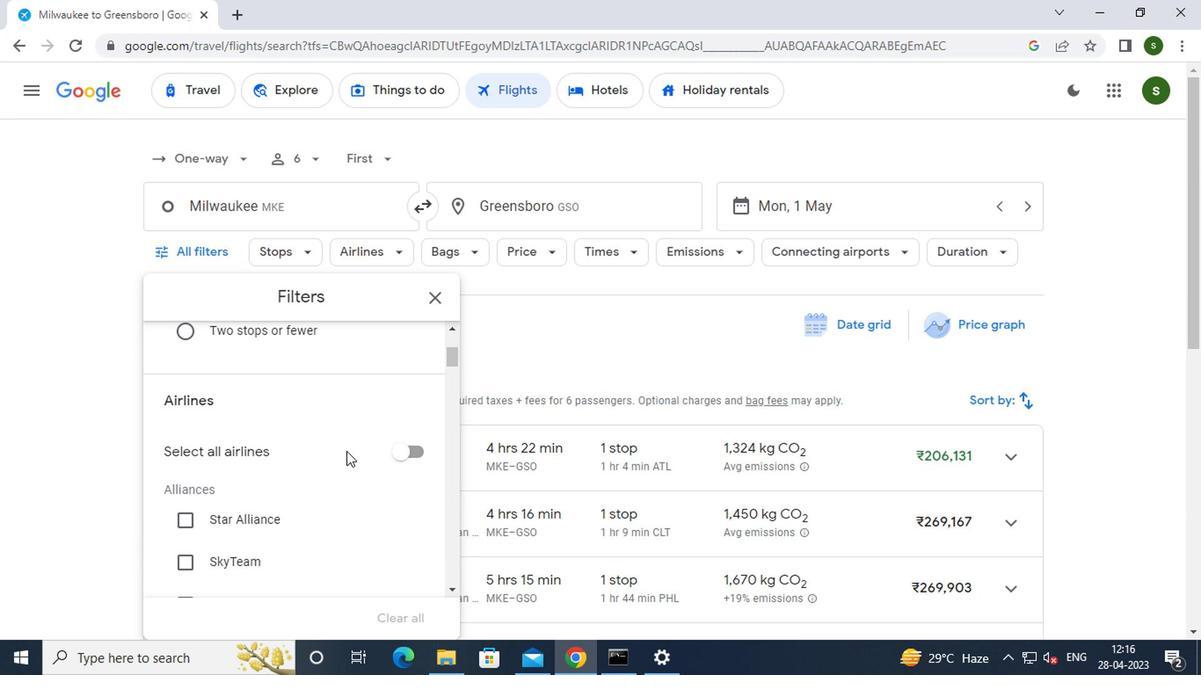 
Action: Mouse scrolled (337, 453) with delta (0, -1)
Screenshot: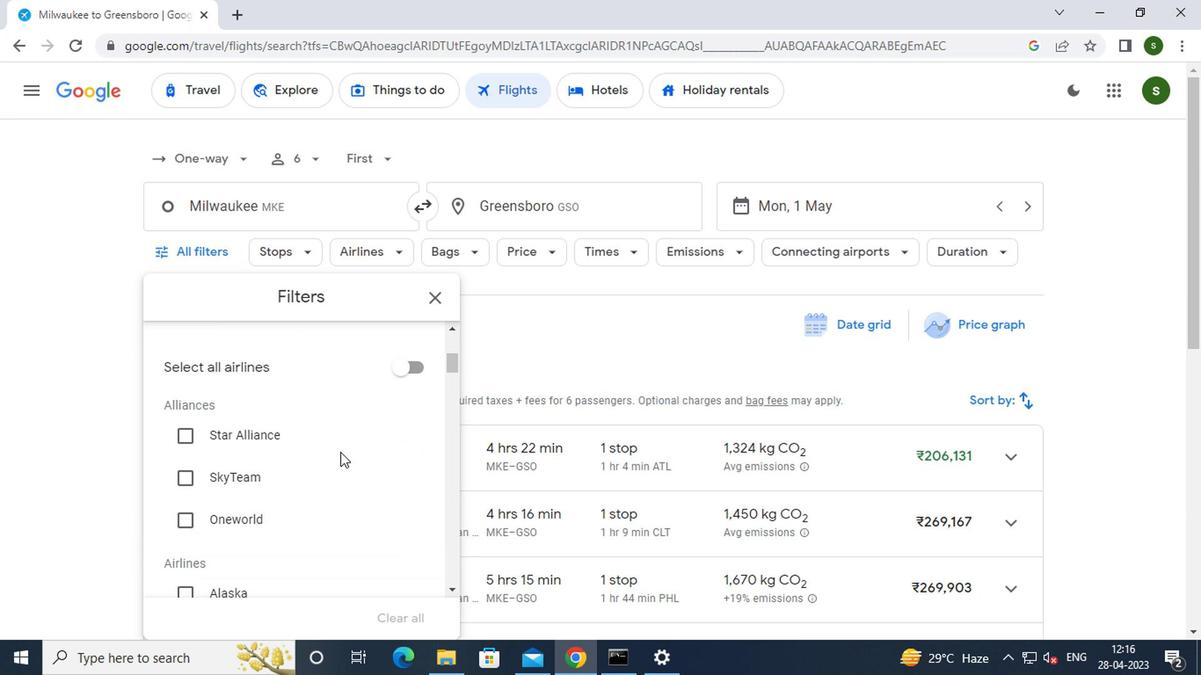 
Action: Mouse moved to (336, 454)
Screenshot: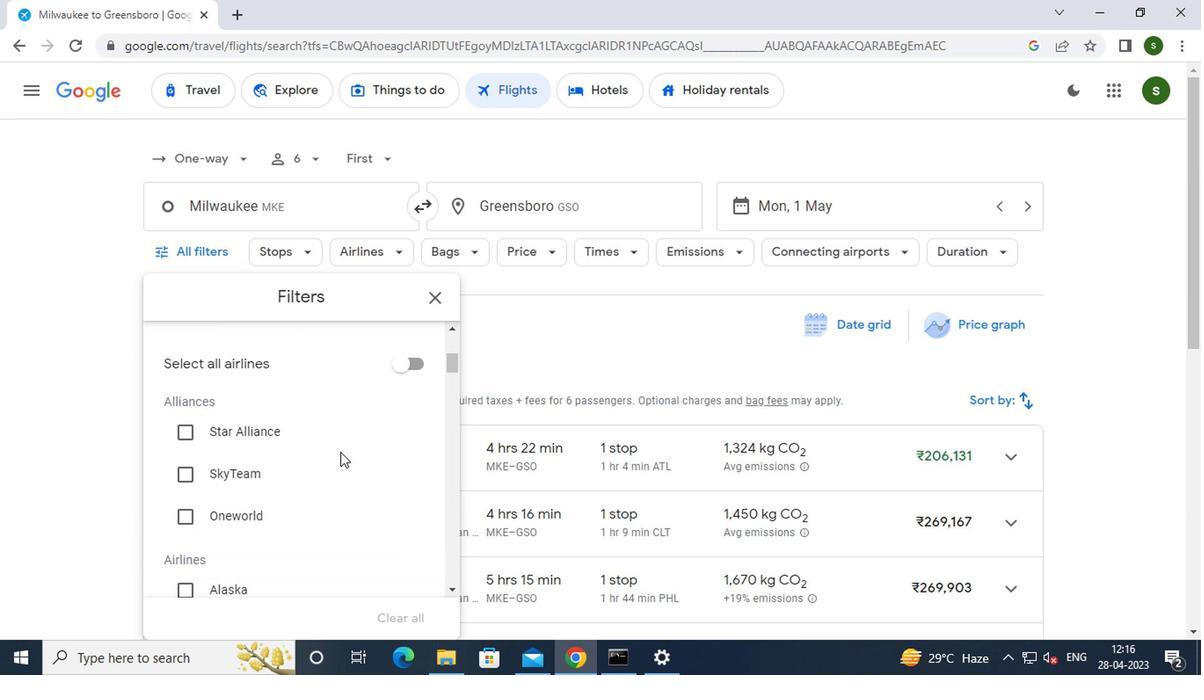 
Action: Mouse scrolled (336, 453) with delta (0, -1)
Screenshot: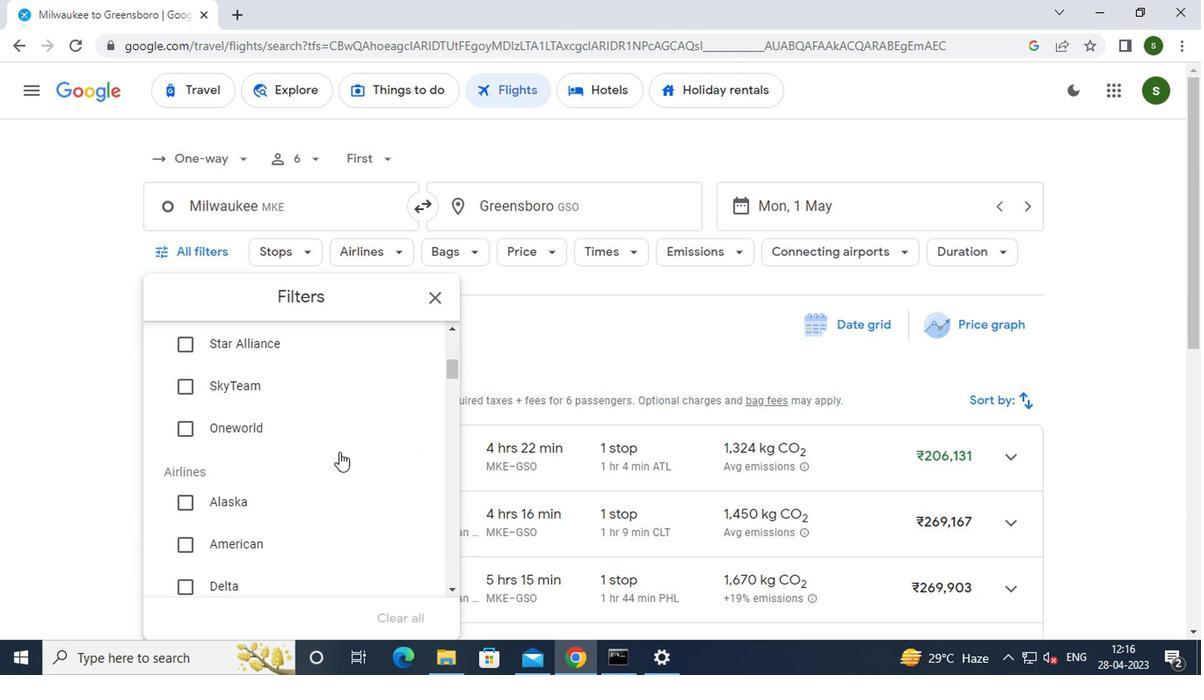
Action: Mouse scrolled (336, 453) with delta (0, -1)
Screenshot: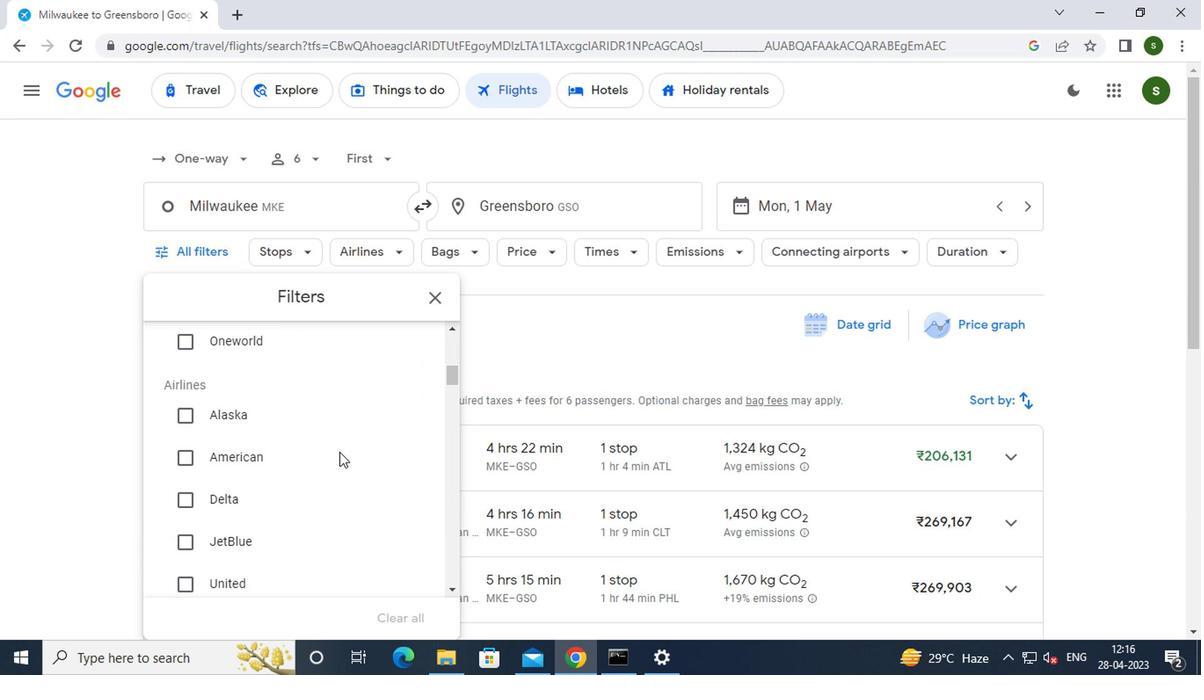 
Action: Mouse moved to (234, 457)
Screenshot: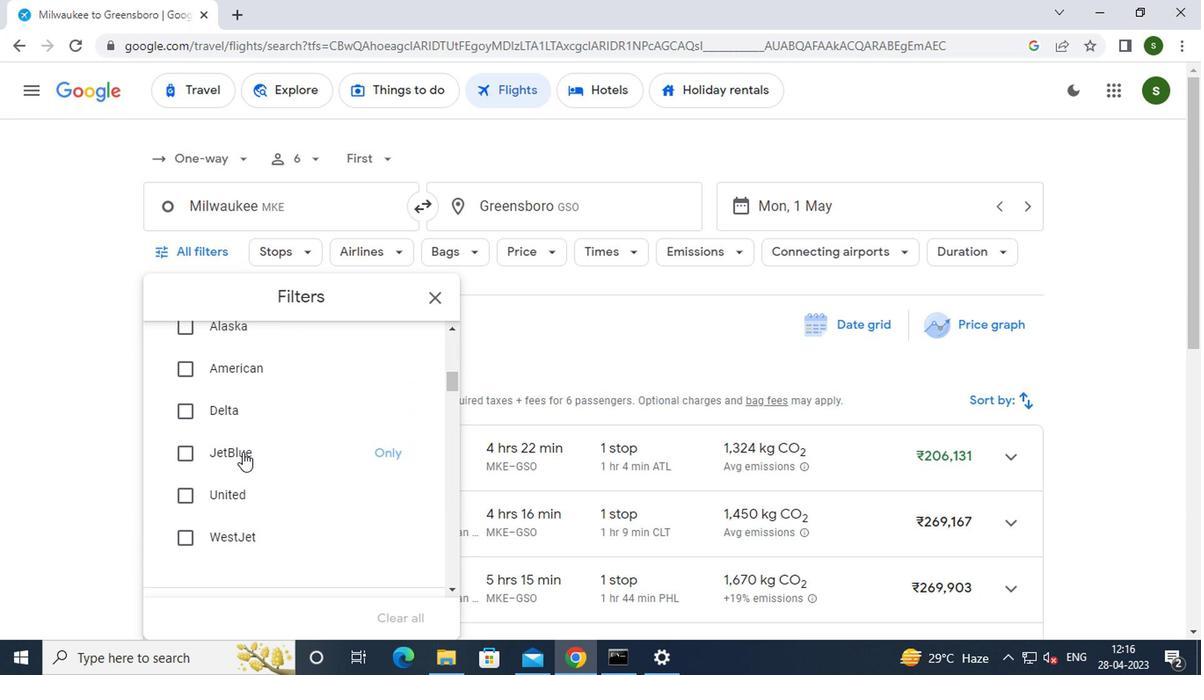 
Action: Mouse pressed left at (234, 457)
Screenshot: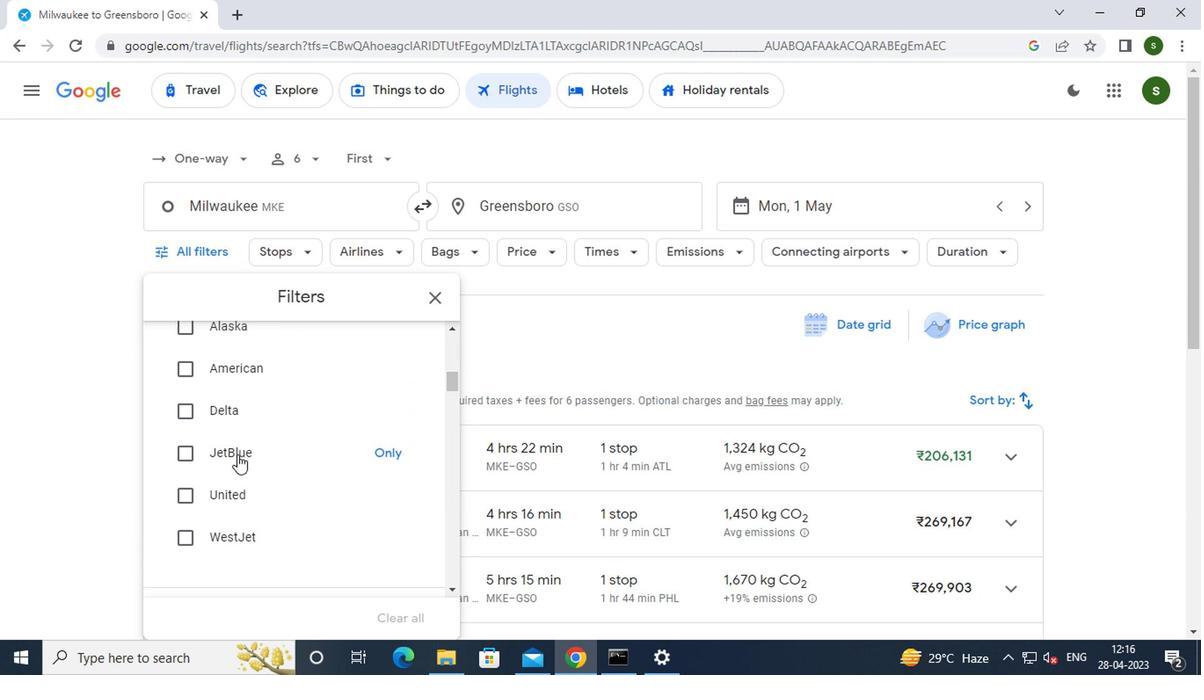 
Action: Mouse scrolled (234, 456) with delta (0, 0)
Screenshot: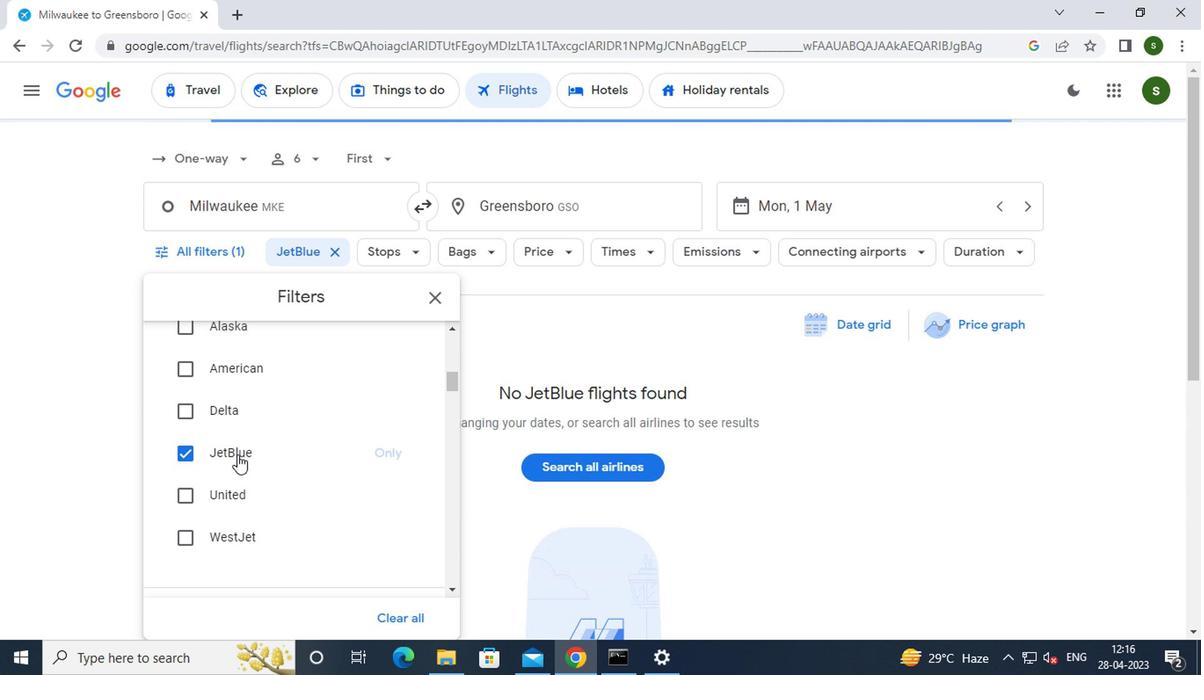 
Action: Mouse scrolled (234, 456) with delta (0, 0)
Screenshot: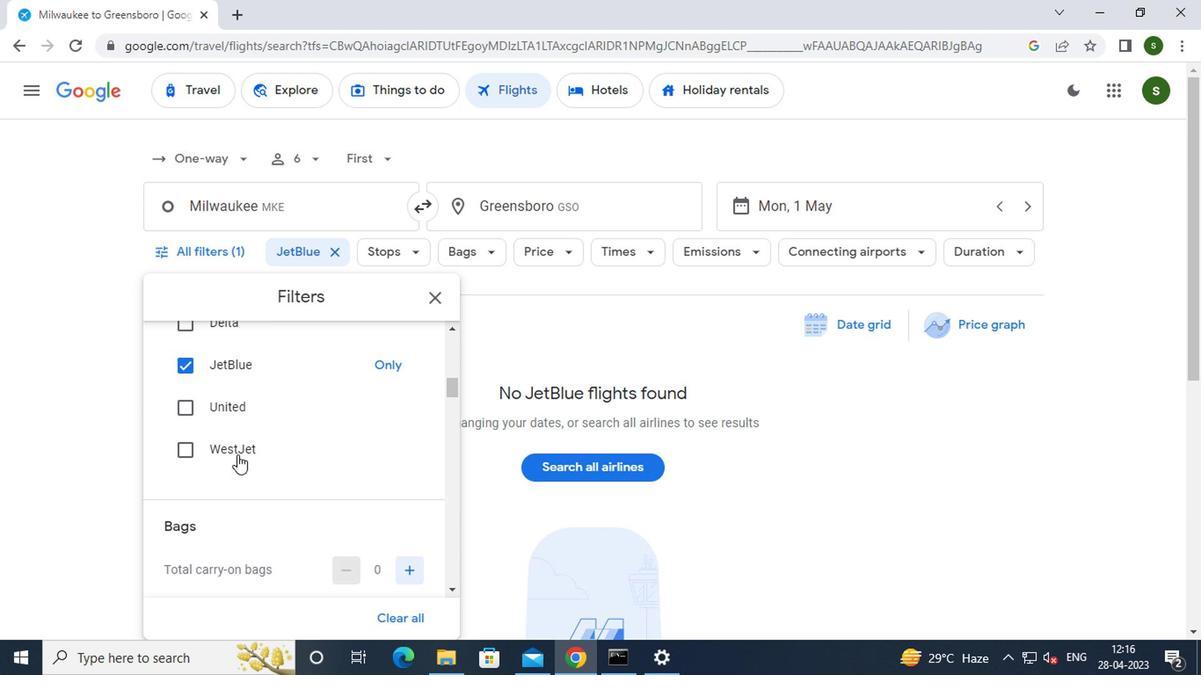 
Action: Mouse scrolled (234, 456) with delta (0, 0)
Screenshot: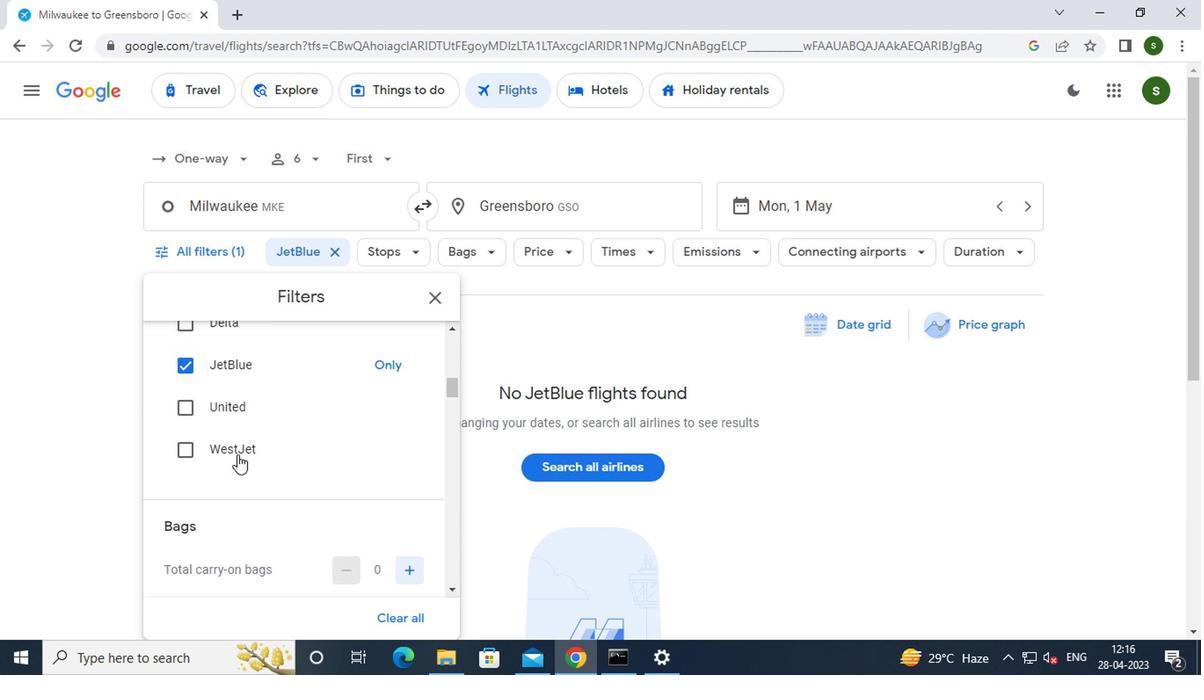 
Action: Mouse moved to (399, 397)
Screenshot: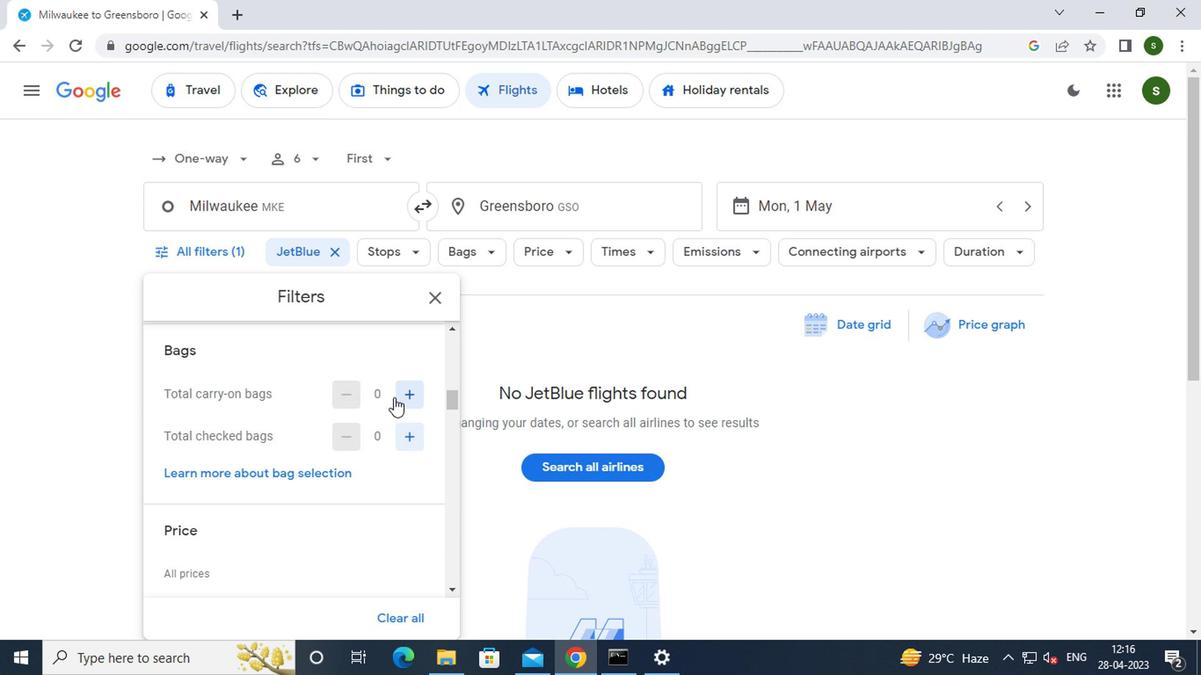 
Action: Mouse pressed left at (399, 397)
Screenshot: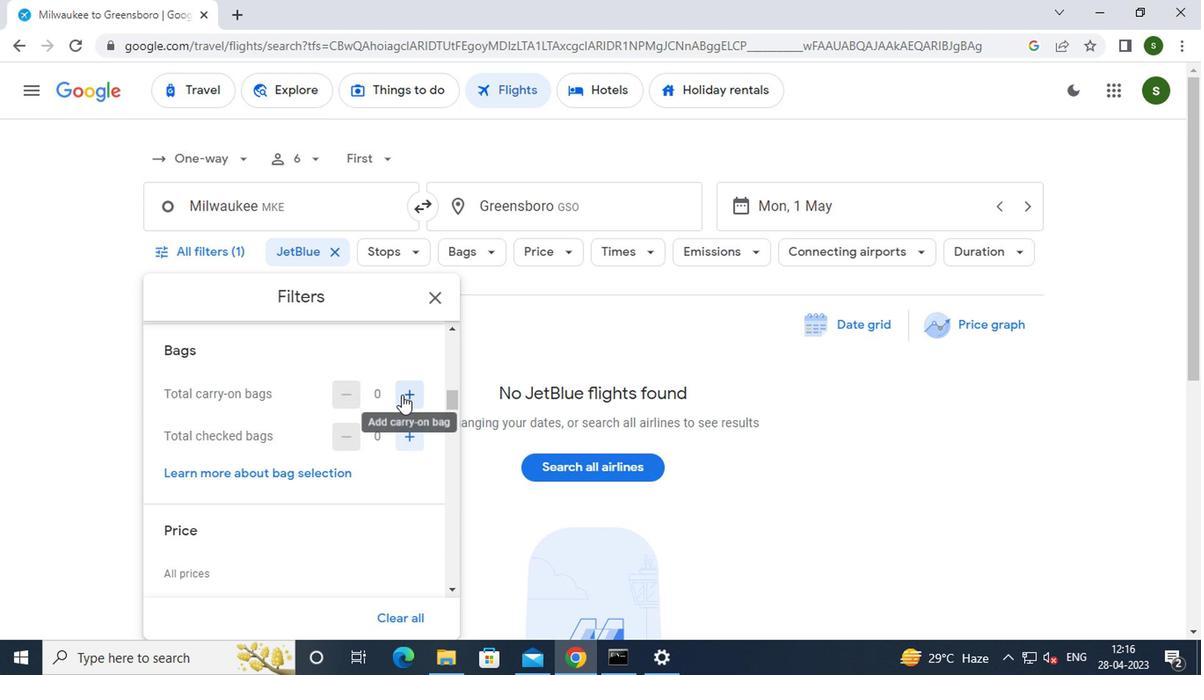 
Action: Mouse moved to (409, 435)
Screenshot: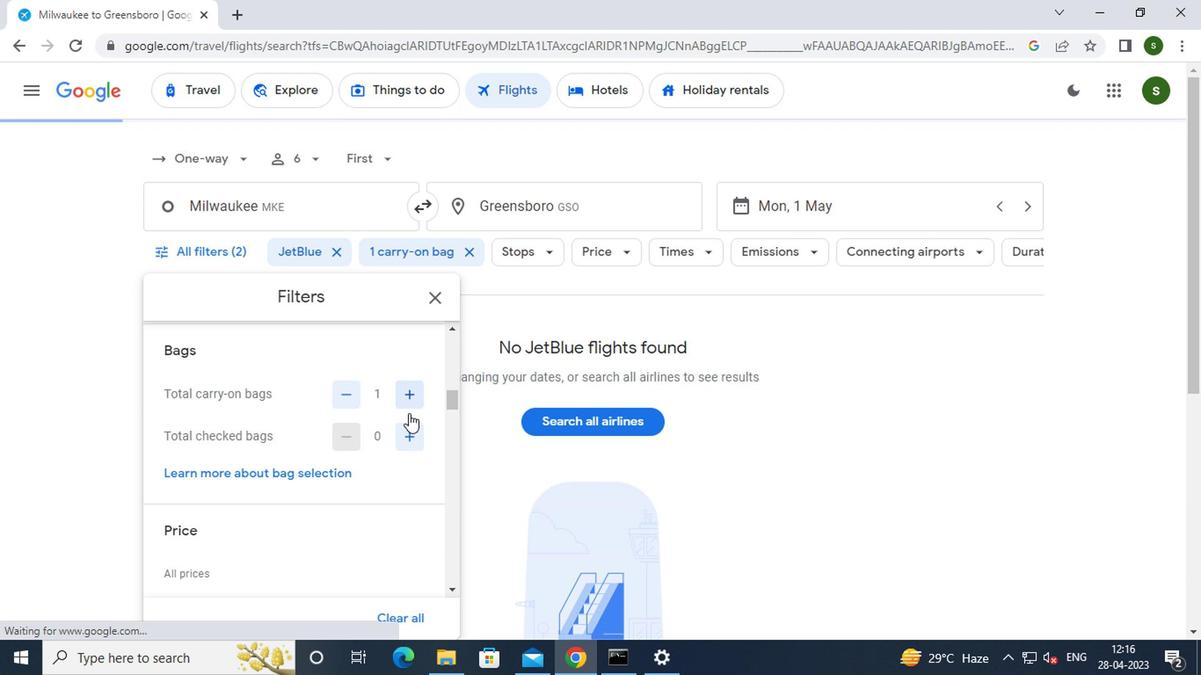 
Action: Mouse pressed left at (409, 435)
Screenshot: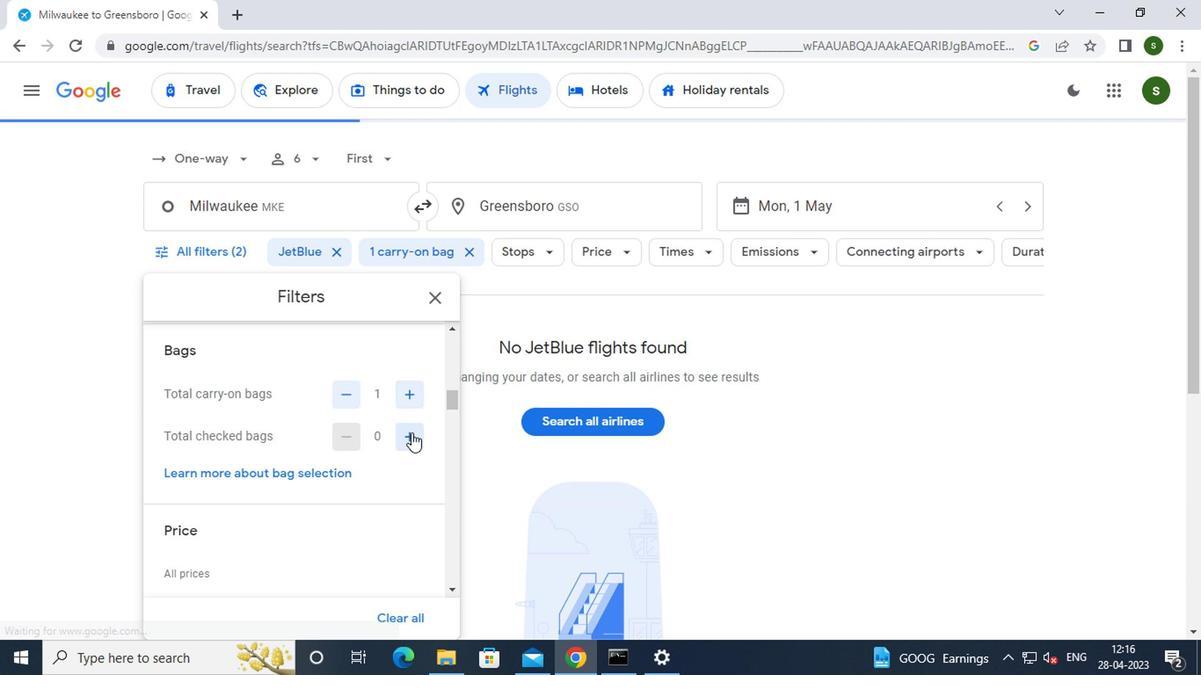 
Action: Mouse pressed left at (409, 435)
Screenshot: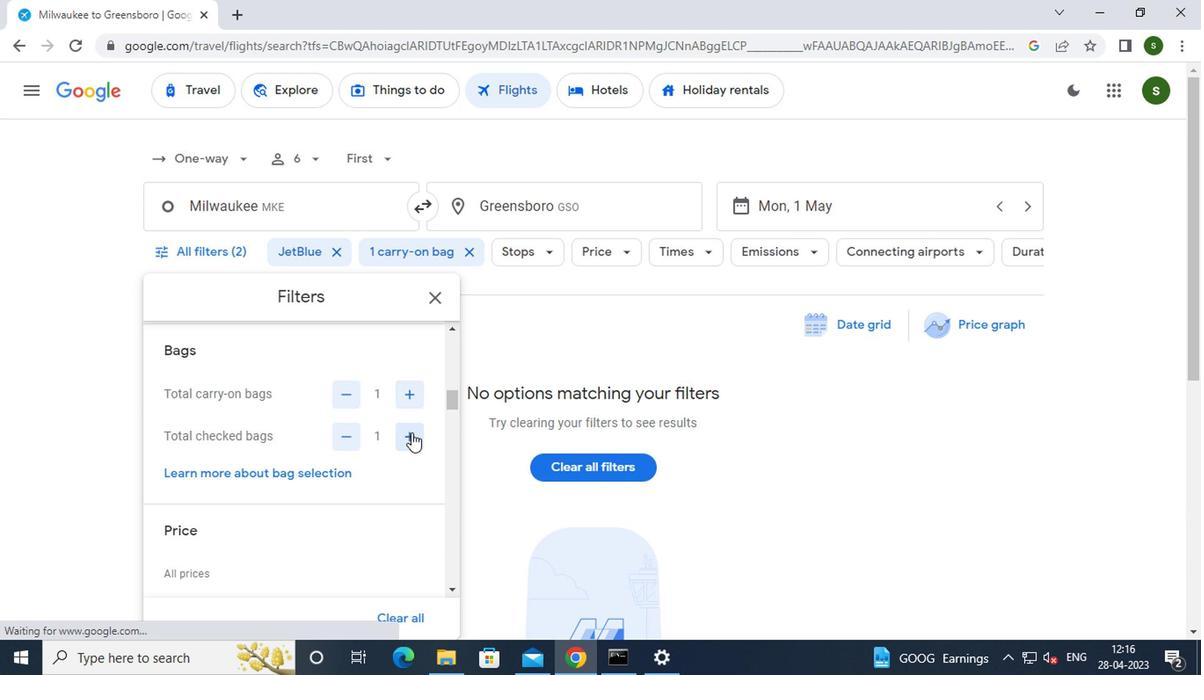 
Action: Mouse moved to (352, 448)
Screenshot: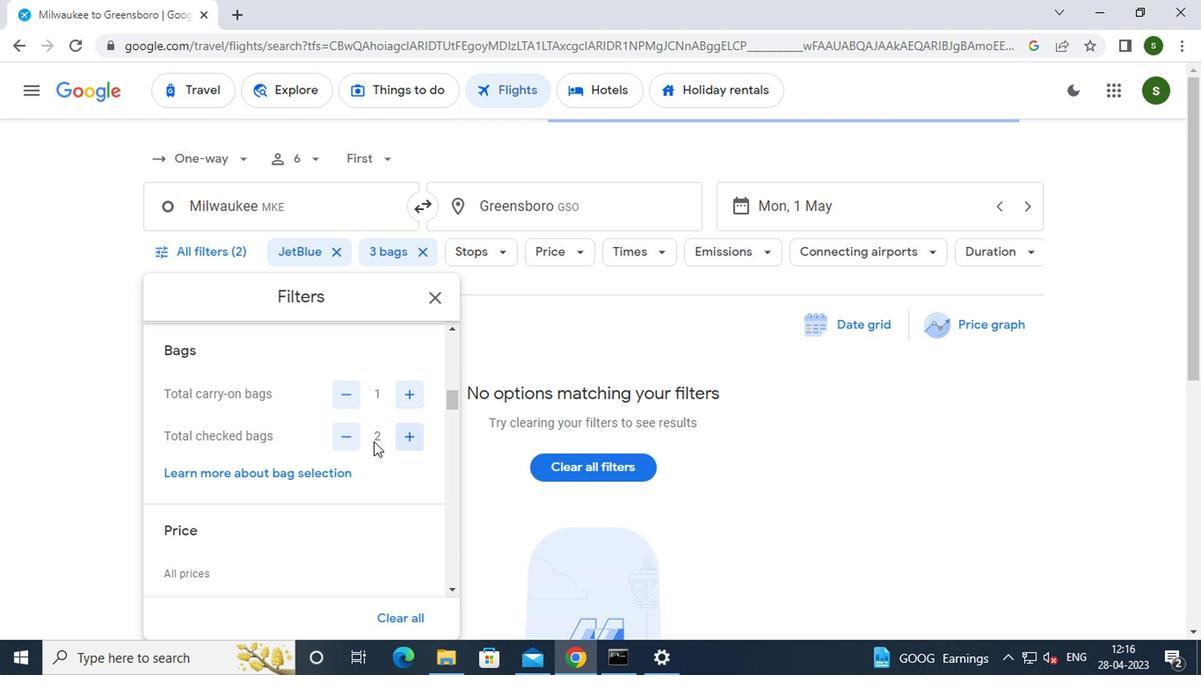 
Action: Mouse scrolled (352, 447) with delta (0, 0)
Screenshot: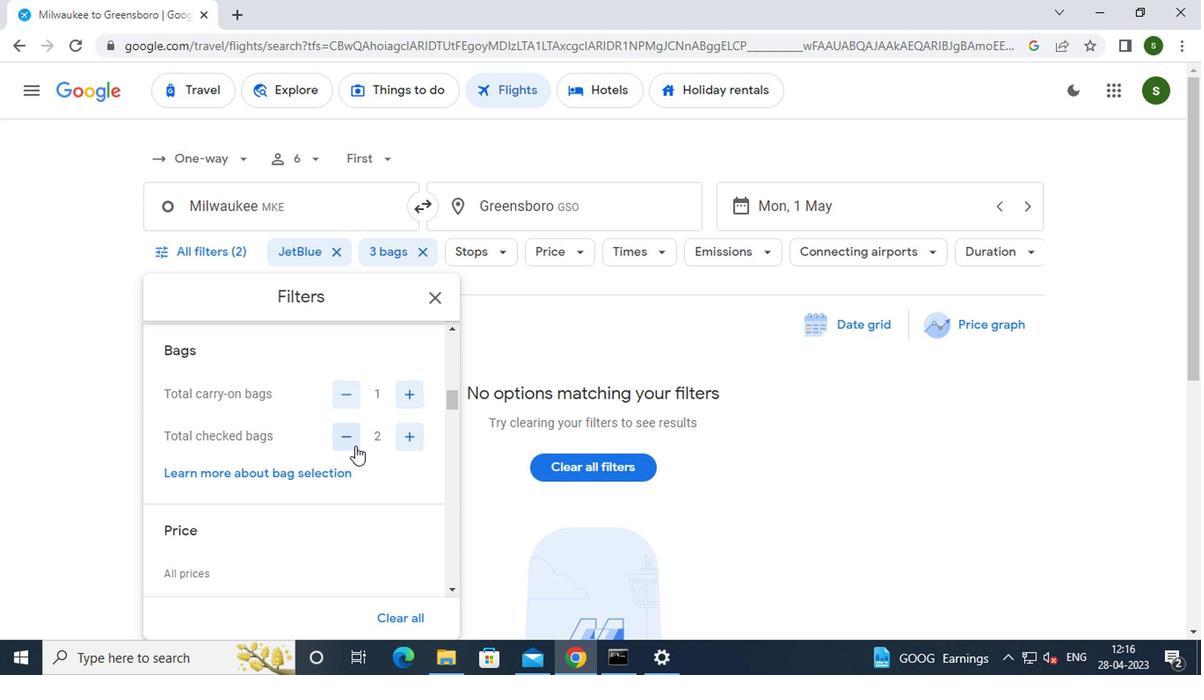 
Action: Mouse moved to (405, 516)
Screenshot: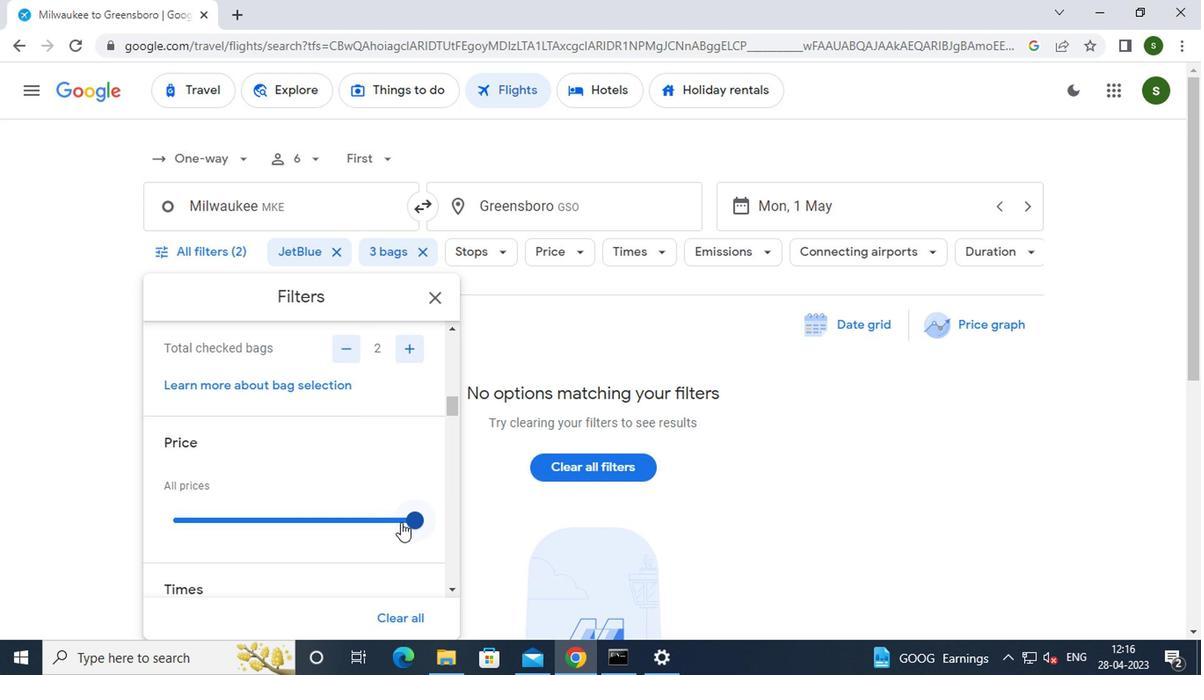 
Action: Mouse pressed left at (405, 516)
Screenshot: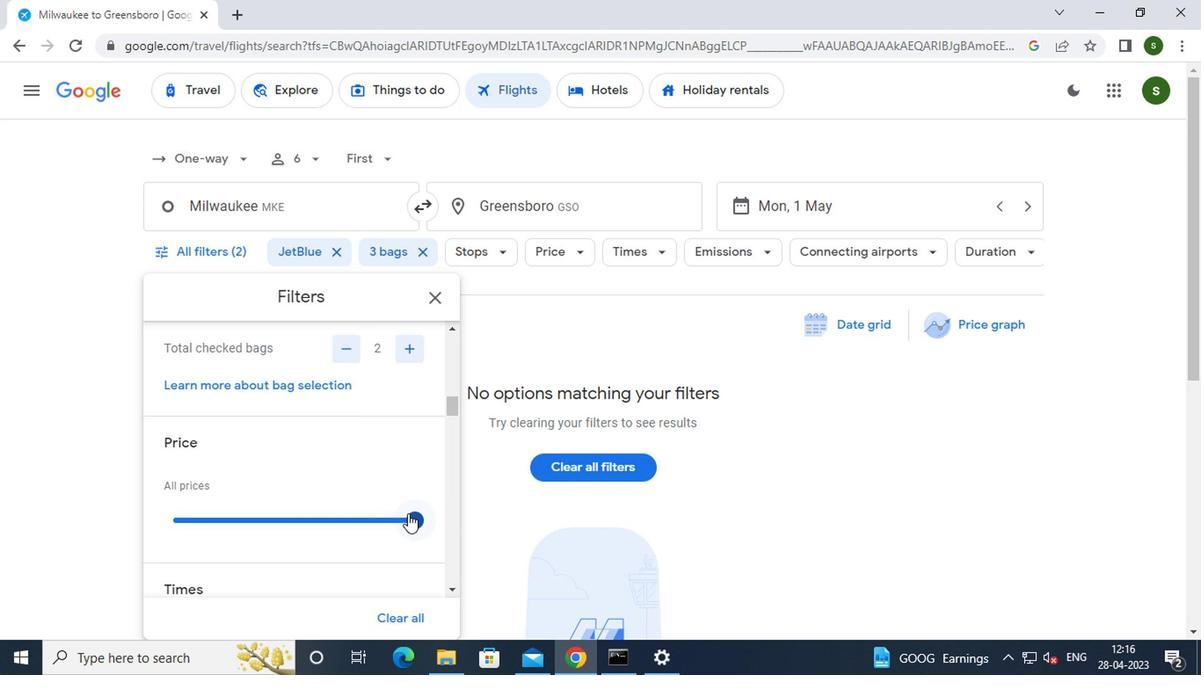 
Action: Mouse moved to (283, 488)
Screenshot: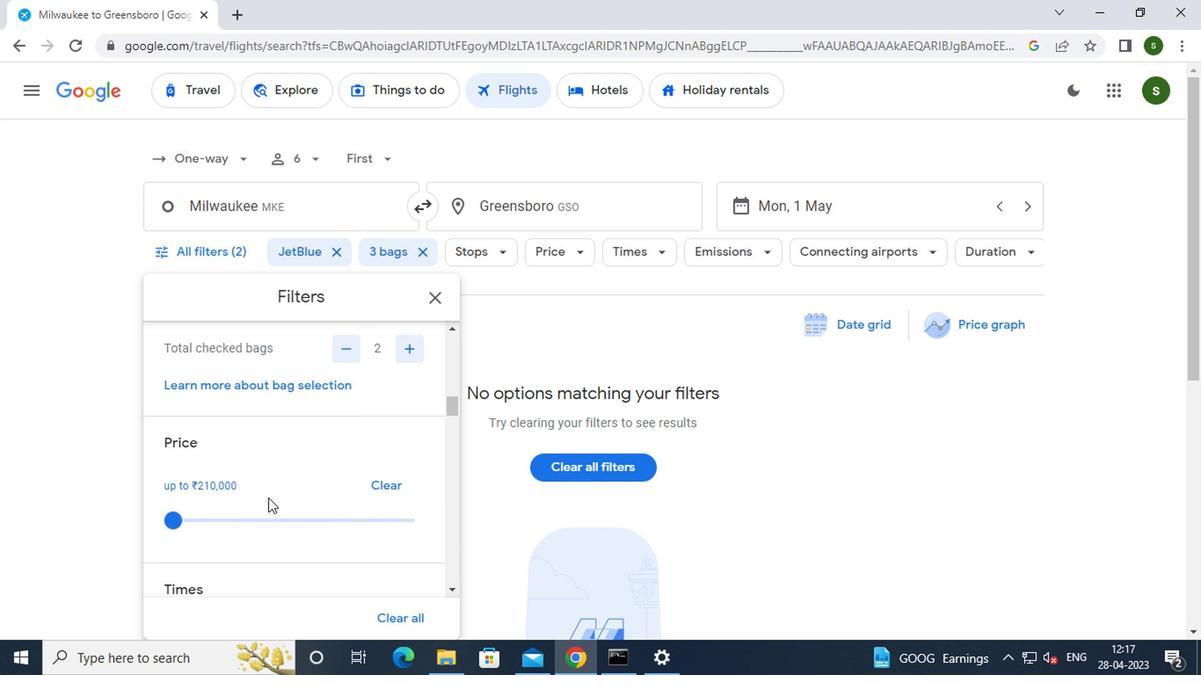 
Action: Mouse scrolled (283, 487) with delta (0, 0)
Screenshot: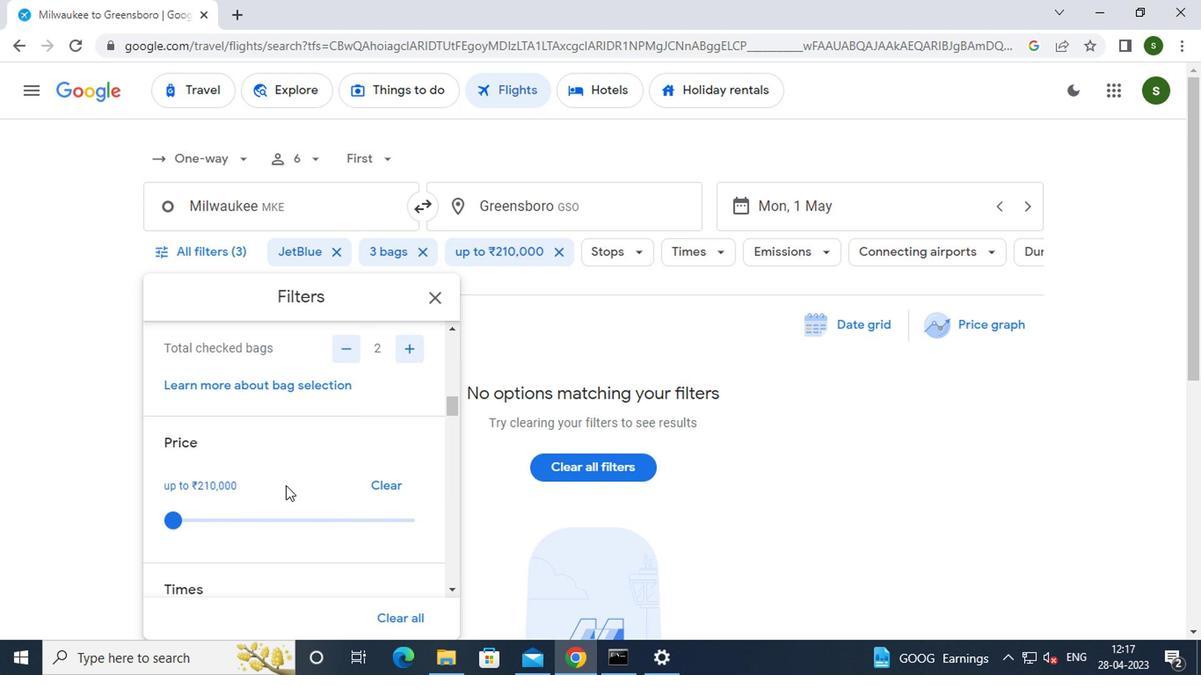 
Action: Mouse scrolled (283, 487) with delta (0, 0)
Screenshot: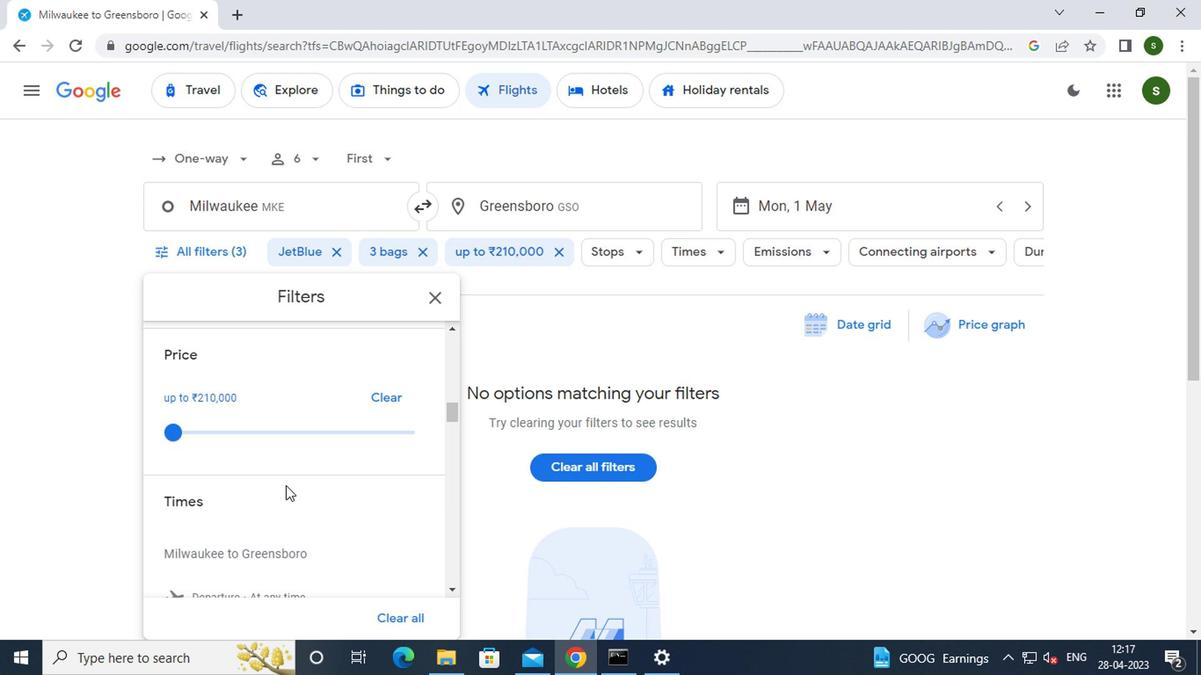 
Action: Mouse moved to (169, 548)
Screenshot: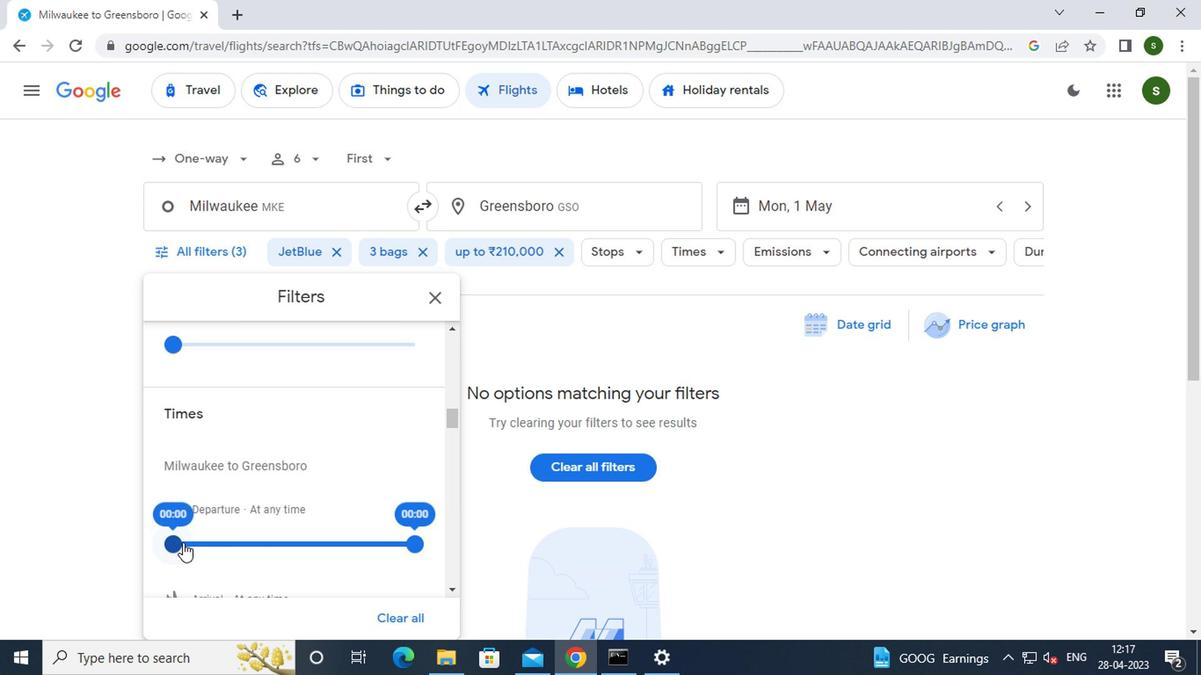 
Action: Mouse pressed left at (169, 548)
Screenshot: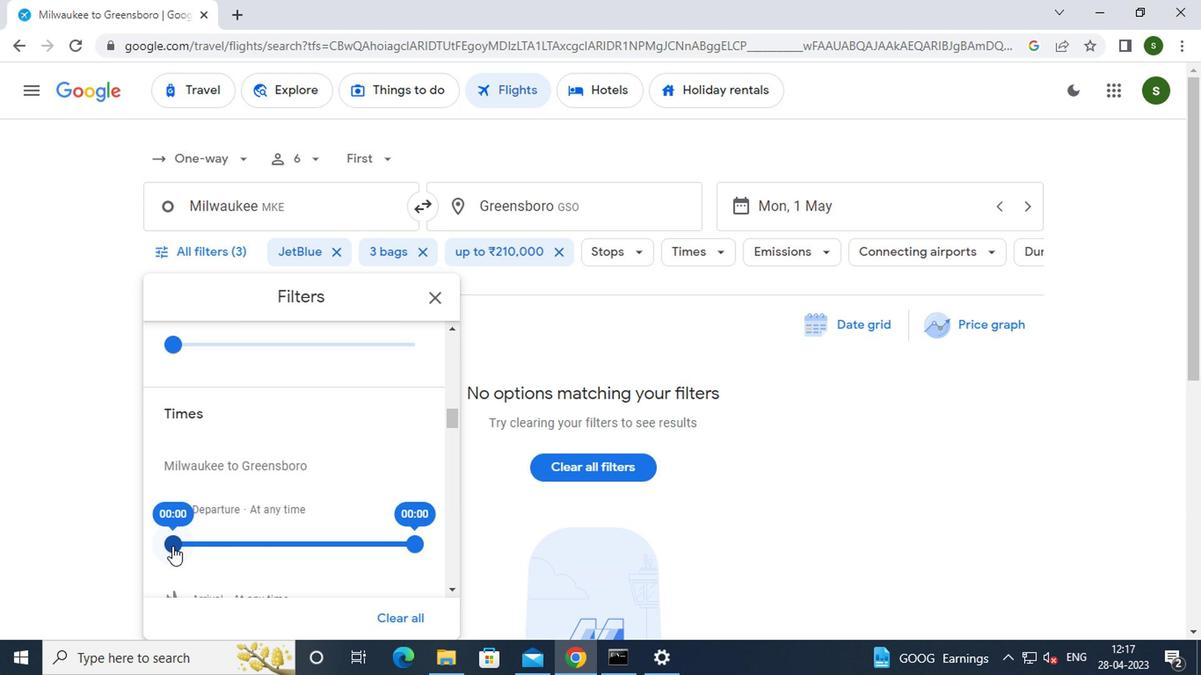 
Action: Mouse moved to (440, 300)
Screenshot: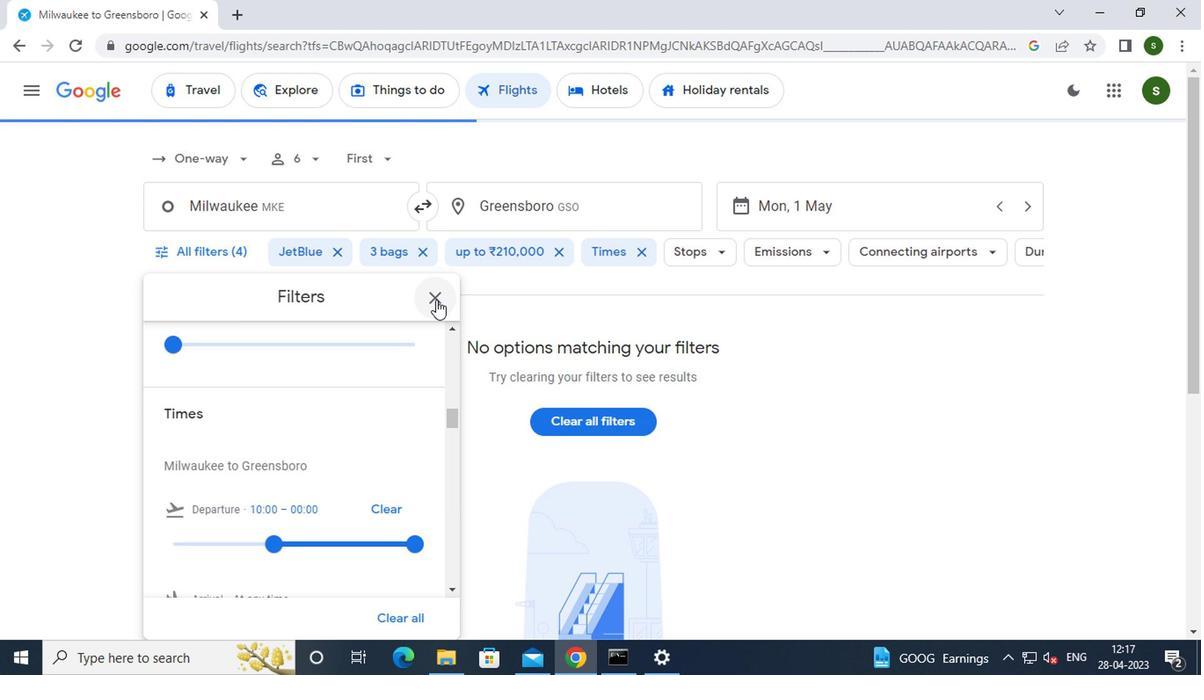 
Action: Mouse pressed left at (440, 300)
Screenshot: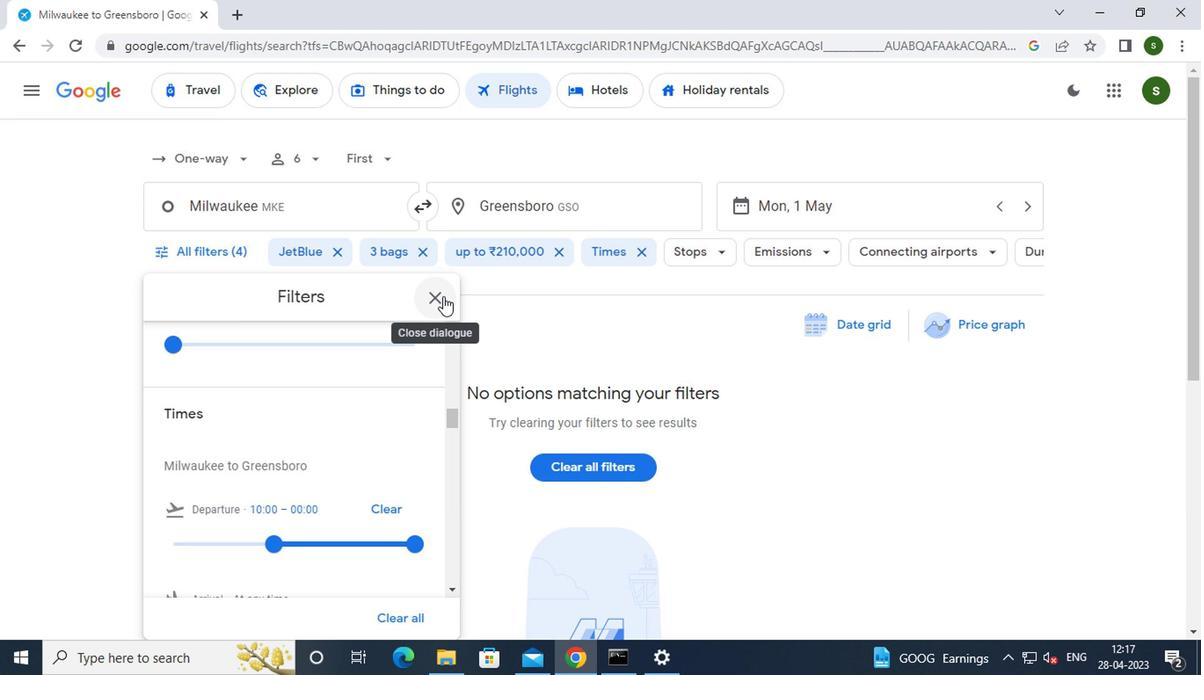 
